 Task: Create new invoice with Date Opened :30-Apr-23, Select Customer: PetSmart, Terms: Payment Term 2. Make invoice entry for item-1 with Date: 30-Apr-23, Description: Ben & Jerry's Phish Food, Action: Material, Income Account: Income:Sales, Quantity: 2, Unit Price: 4.5, Discount $: 1.65. Make entry for item-2 with Date: 30-Apr-23, Description: Pringles Sour Cream & Onion Grab Go Potato Crisps (2.5 oz), Action: Material, Income Account: Income:Sales, Quantity: 2, Unit Price: 9.25, Discount $: 2.65. Make entry for item-3 with Date: 30-Apr-23, Description: Cafe Spice Indian Entree Channa Masala (16 oz), Action: Material, Income Account: Income:Sales, Quantity: 2, Unit Price: 10.25, Discount $: 3.15. Write Notes: 'Looking forward to serving you again.'. Post Invoice with Post Date: 30-Apr-23, Post to Accounts: Assets:Accounts Receivable. Pay / Process Payment with Transaction Date: 15-May-23, Amount: 40.55, Transfer Account: Checking Account. Print Invoice, display notes by going to Option, then go to Display Tab and check 'Invoice Notes'.
Action: Mouse moved to (146, 26)
Screenshot: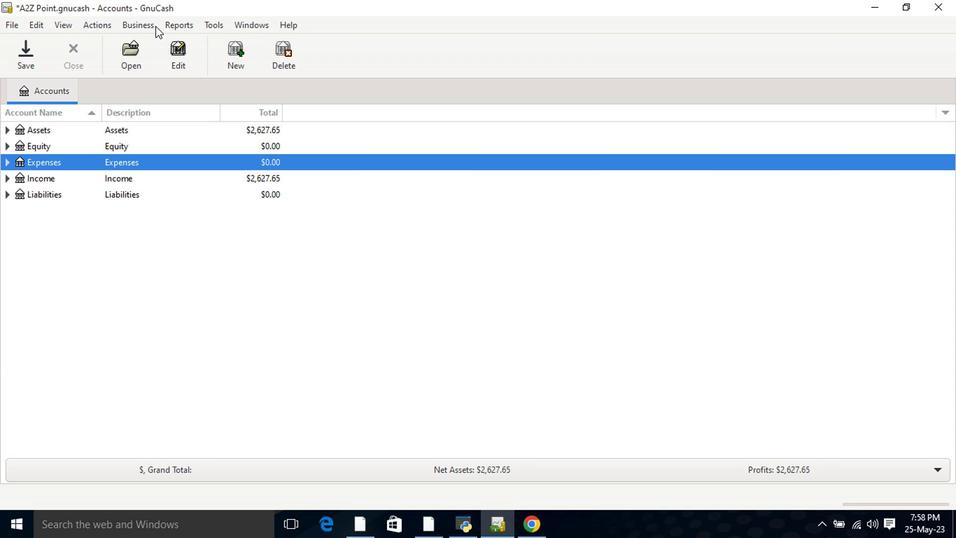 
Action: Mouse pressed left at (146, 26)
Screenshot: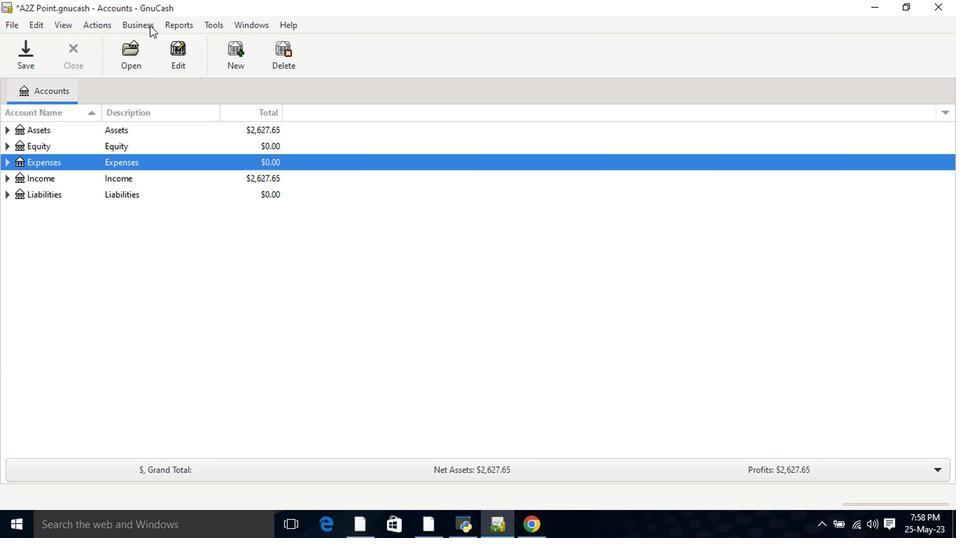 
Action: Mouse moved to (306, 94)
Screenshot: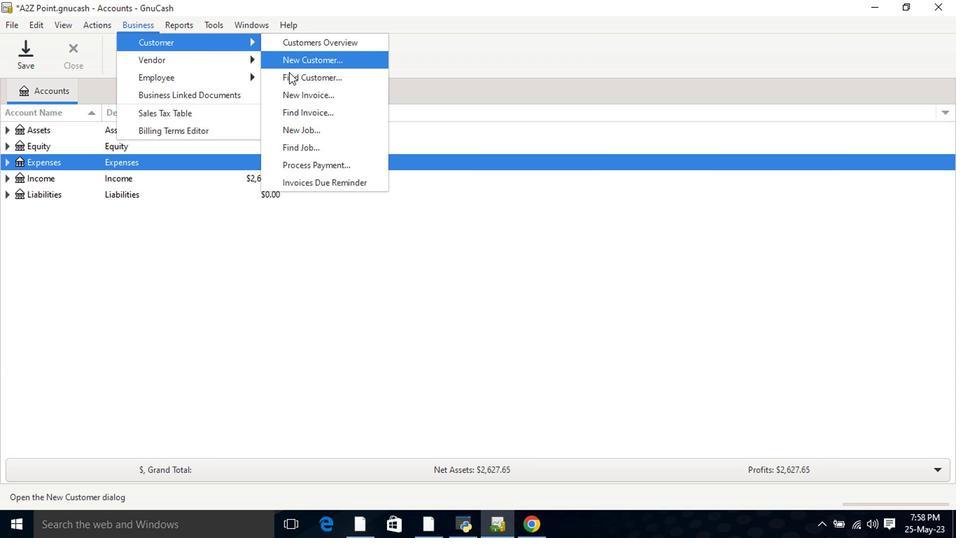 
Action: Mouse pressed left at (306, 94)
Screenshot: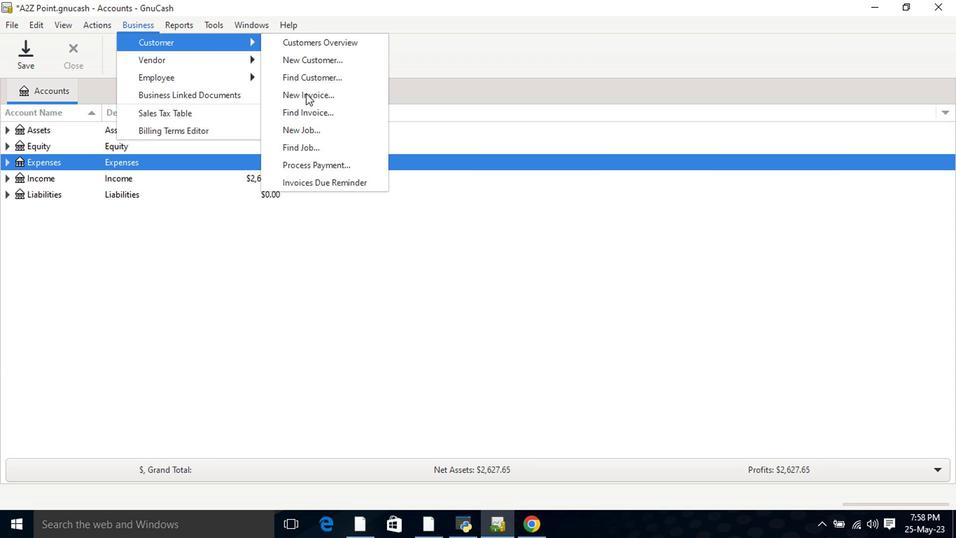 
Action: Mouse moved to (570, 220)
Screenshot: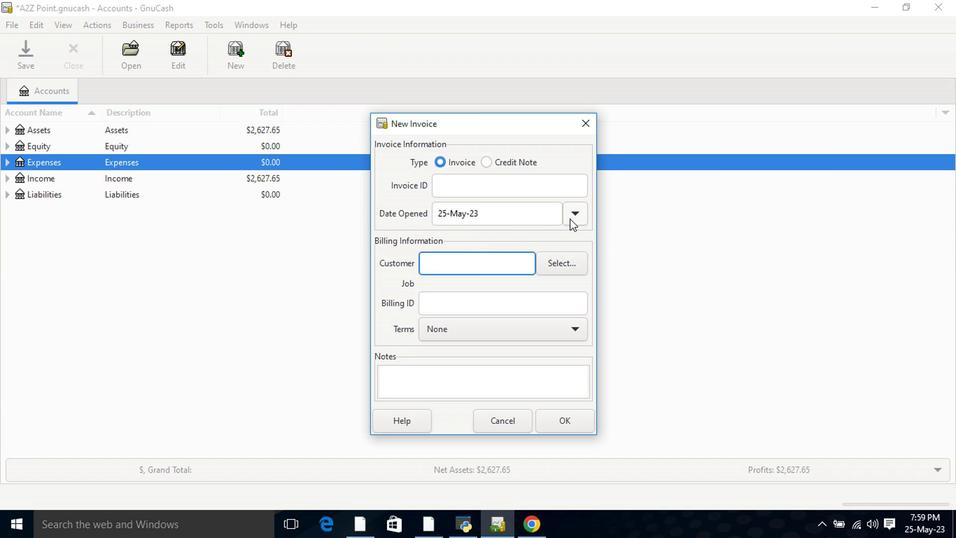 
Action: Mouse pressed left at (570, 220)
Screenshot: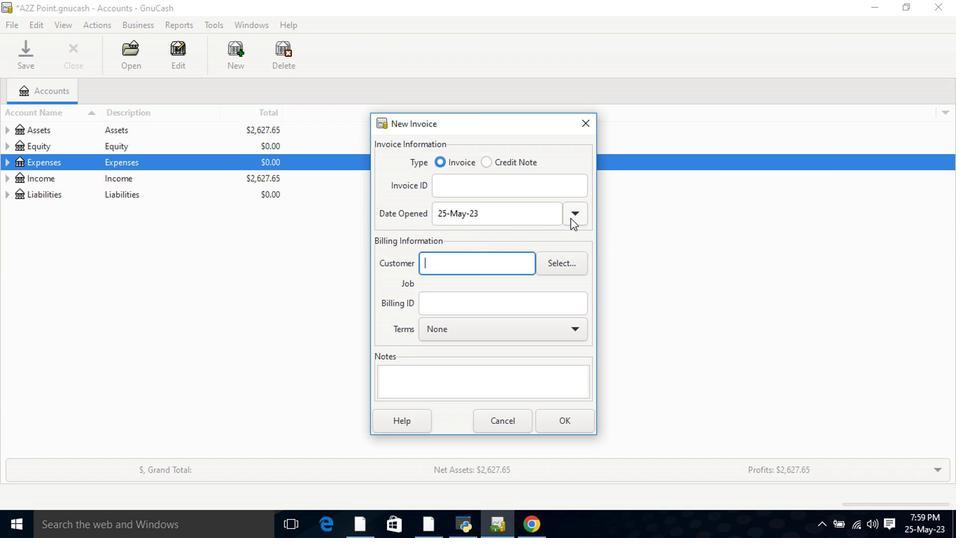 
Action: Mouse moved to (465, 236)
Screenshot: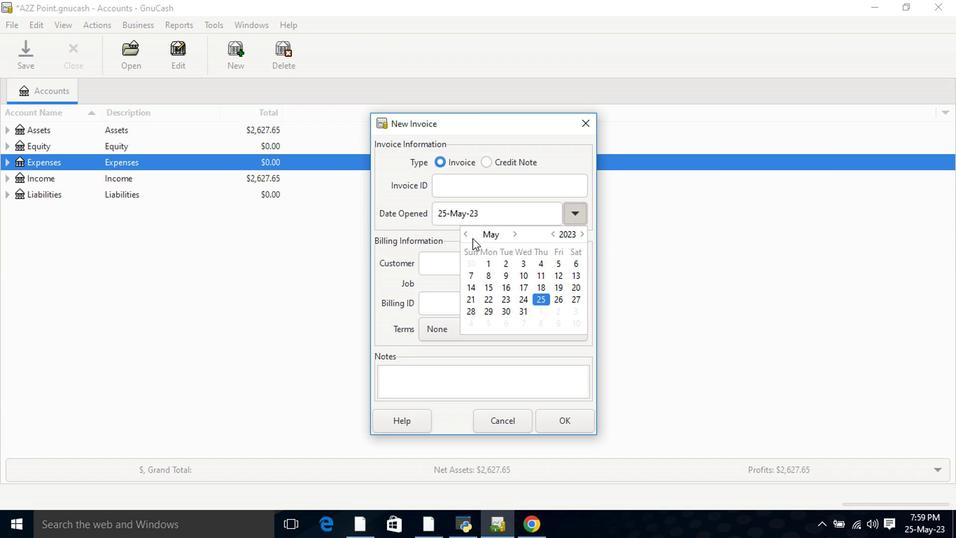 
Action: Mouse pressed left at (465, 236)
Screenshot: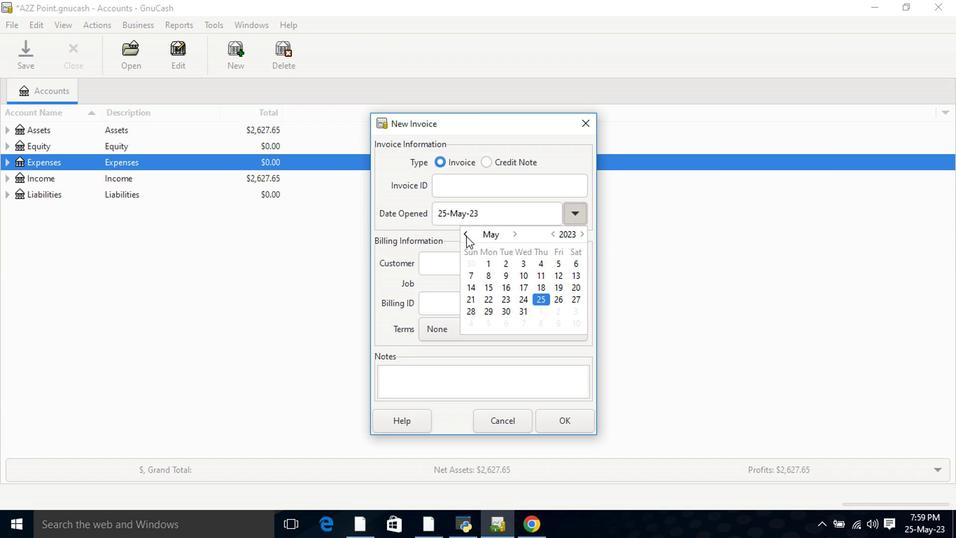 
Action: Mouse moved to (471, 326)
Screenshot: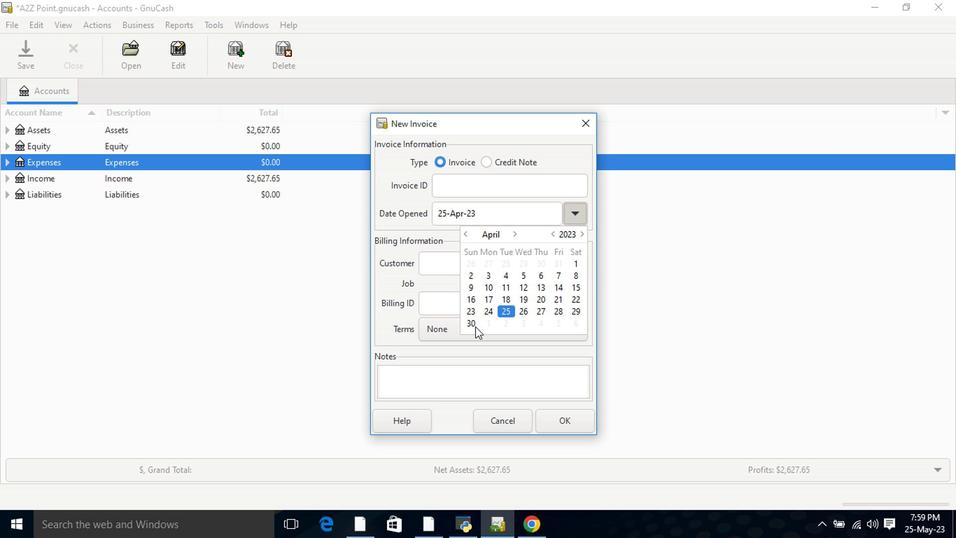 
Action: Mouse pressed left at (471, 326)
Screenshot: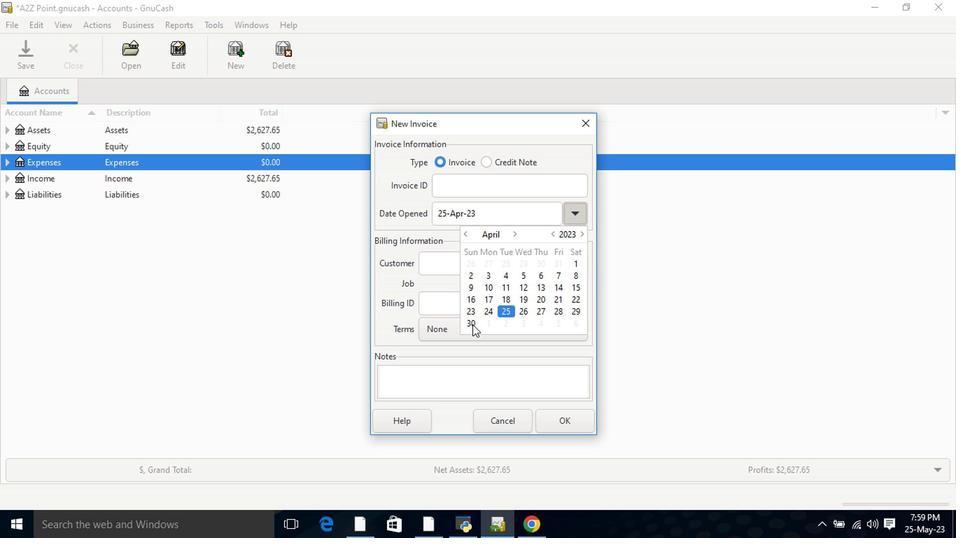 
Action: Mouse pressed left at (471, 326)
Screenshot: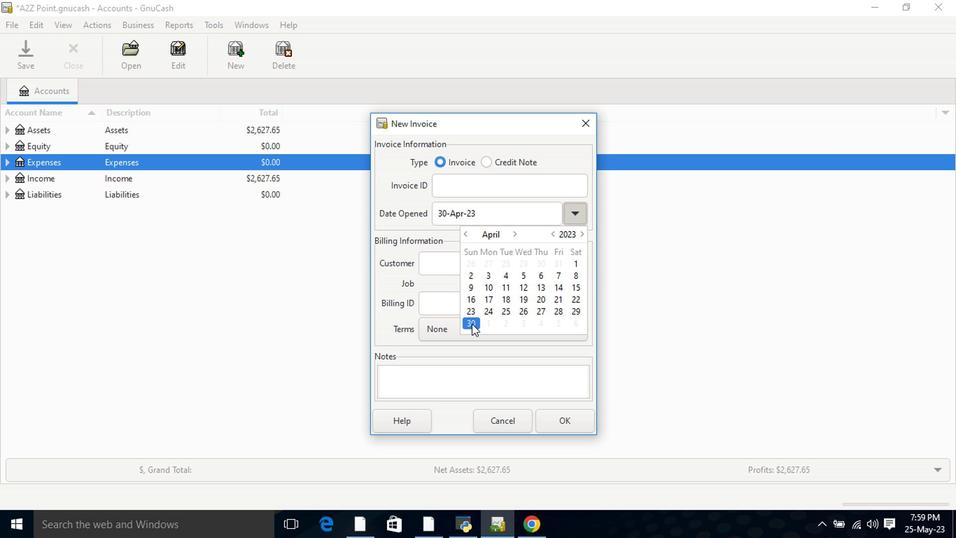 
Action: Mouse moved to (486, 269)
Screenshot: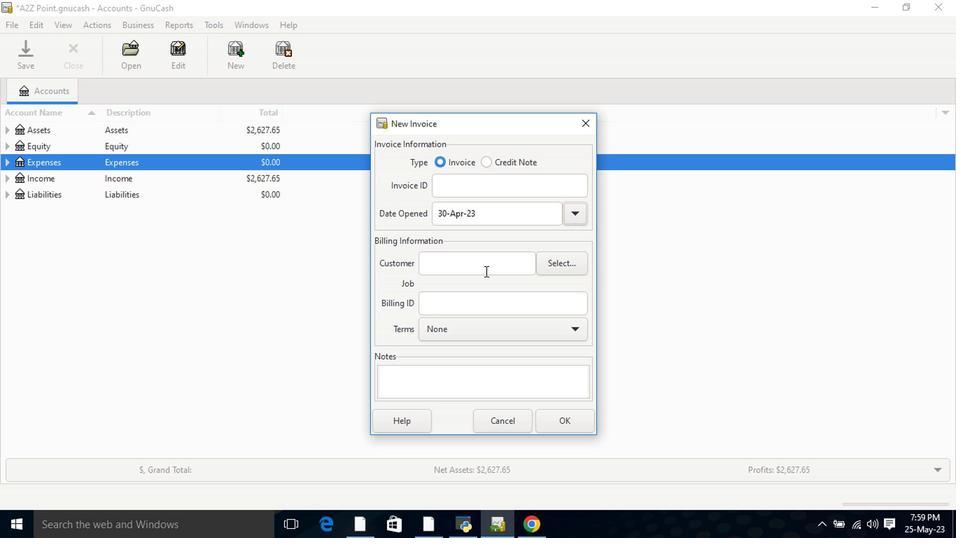 
Action: Mouse pressed left at (486, 269)
Screenshot: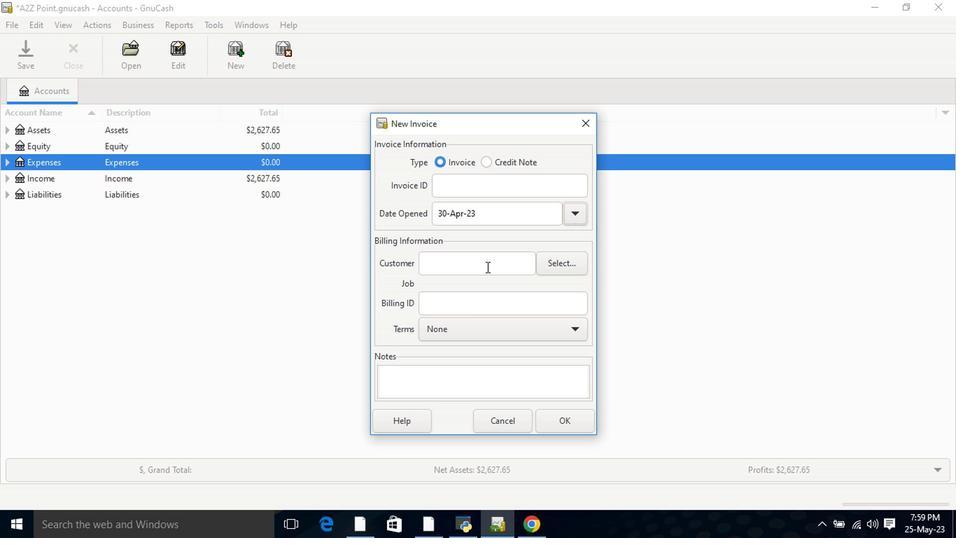 
Action: Key pressed pet
Screenshot: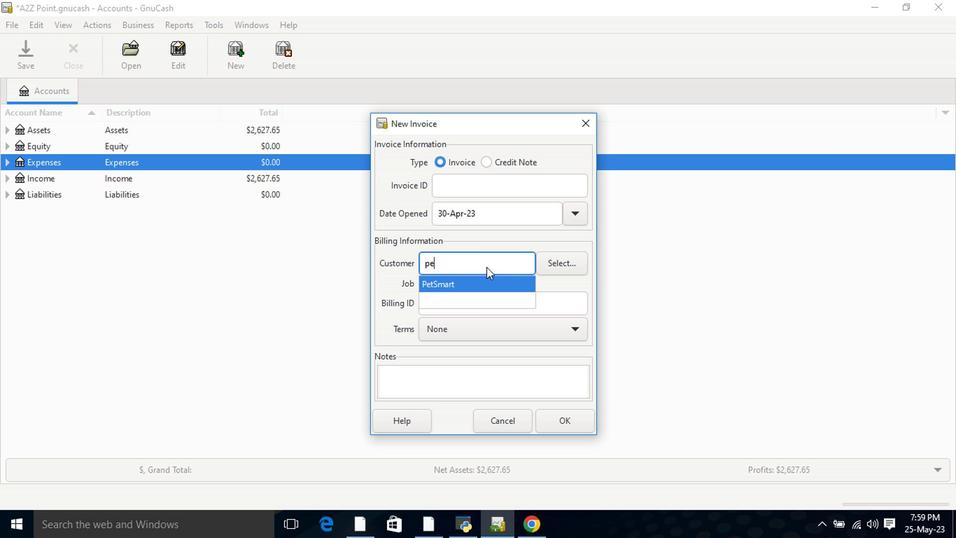 
Action: Mouse moved to (459, 293)
Screenshot: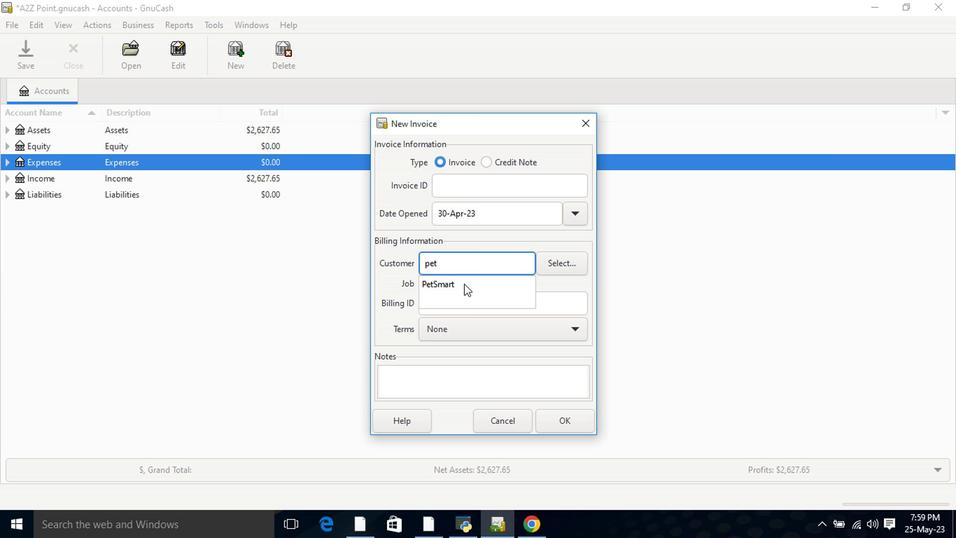 
Action: Mouse pressed left at (459, 293)
Screenshot: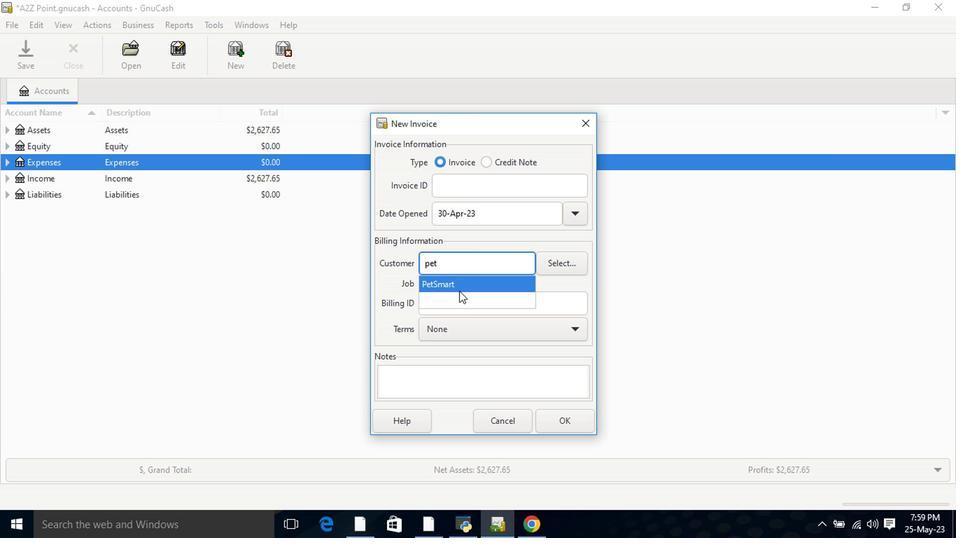 
Action: Mouse moved to (465, 342)
Screenshot: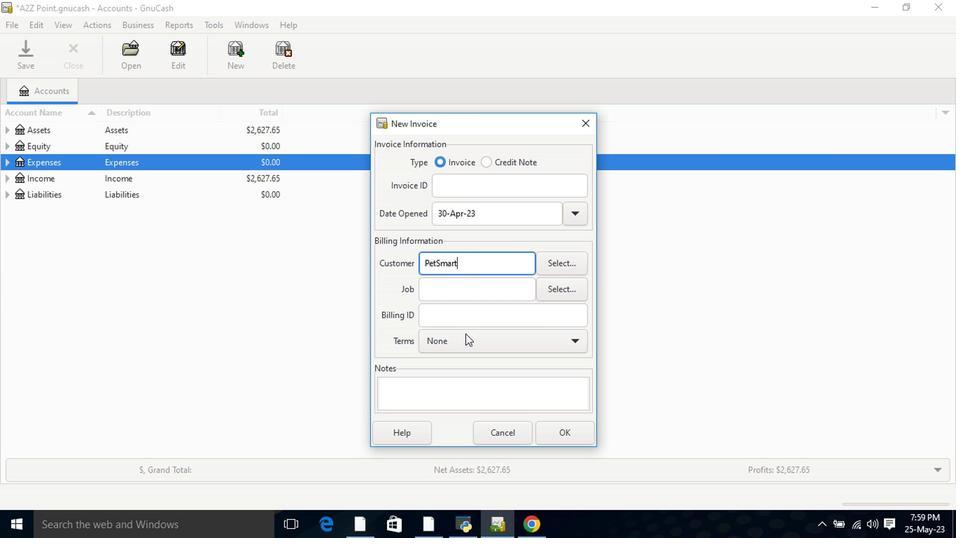 
Action: Mouse pressed left at (465, 342)
Screenshot: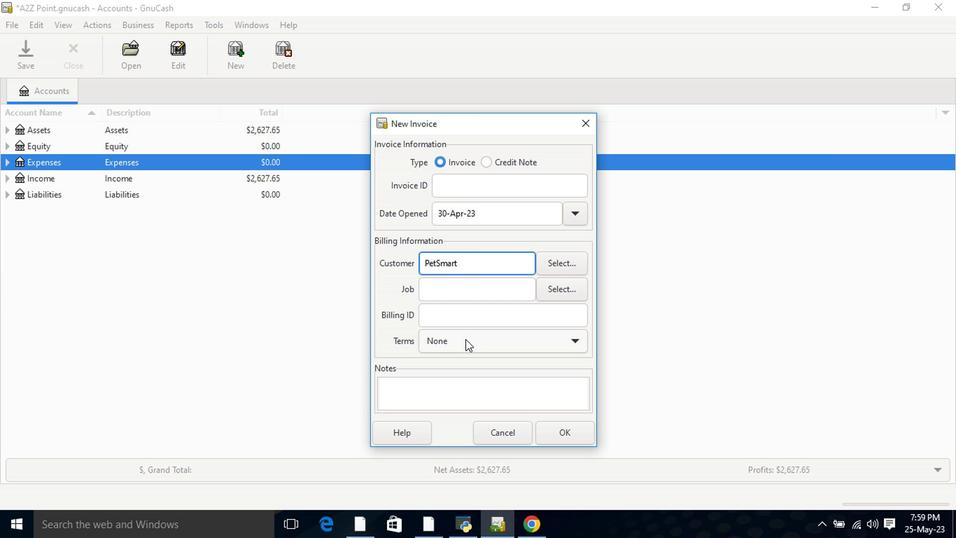 
Action: Mouse moved to (470, 378)
Screenshot: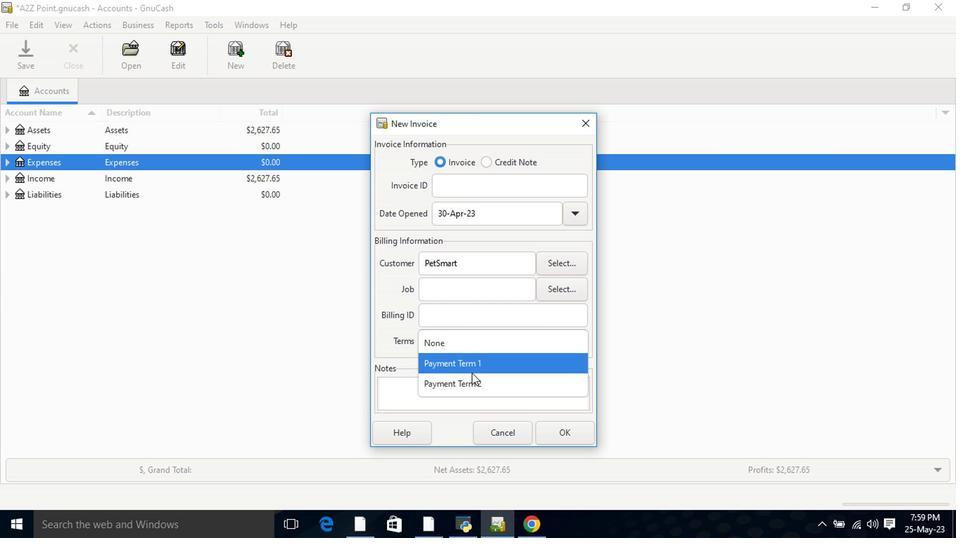 
Action: Mouse pressed left at (470, 378)
Screenshot: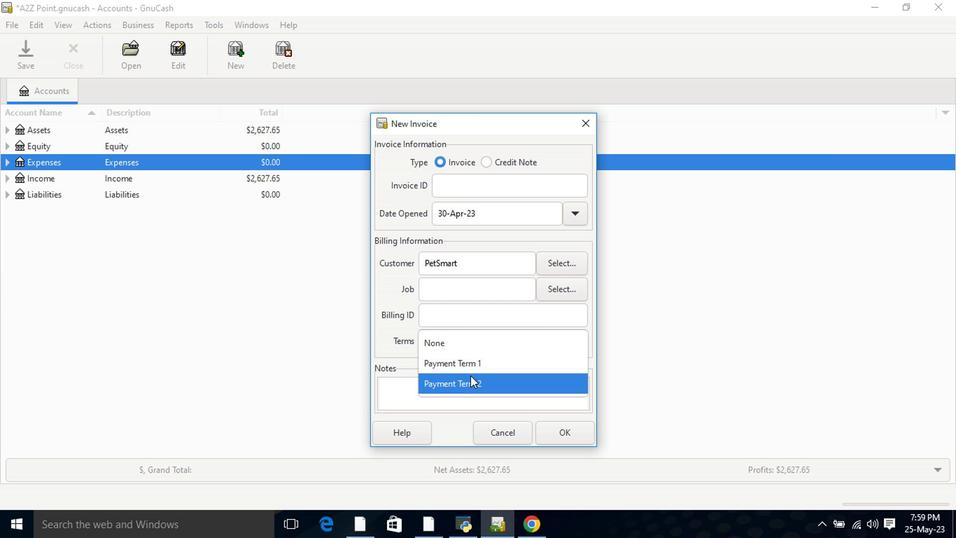
Action: Mouse moved to (555, 431)
Screenshot: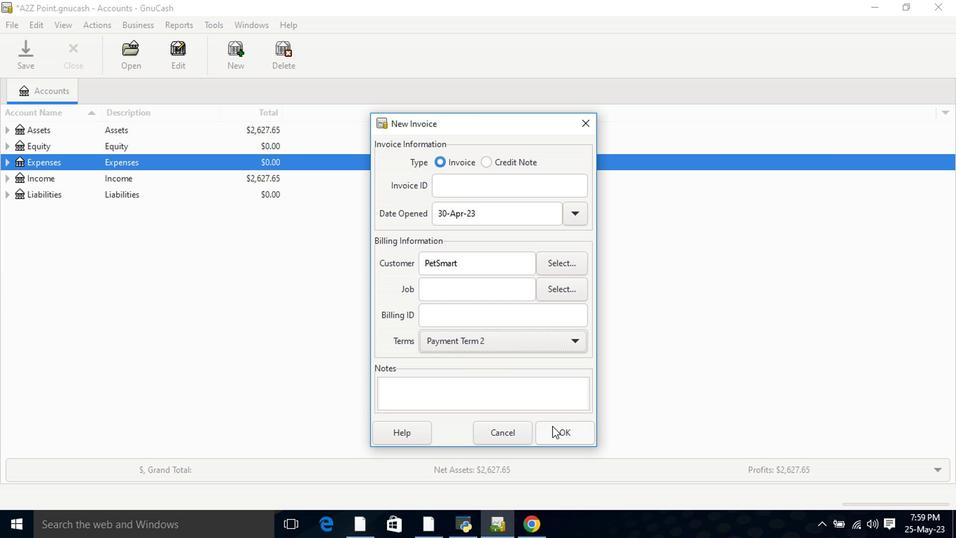 
Action: Mouse pressed left at (555, 431)
Screenshot: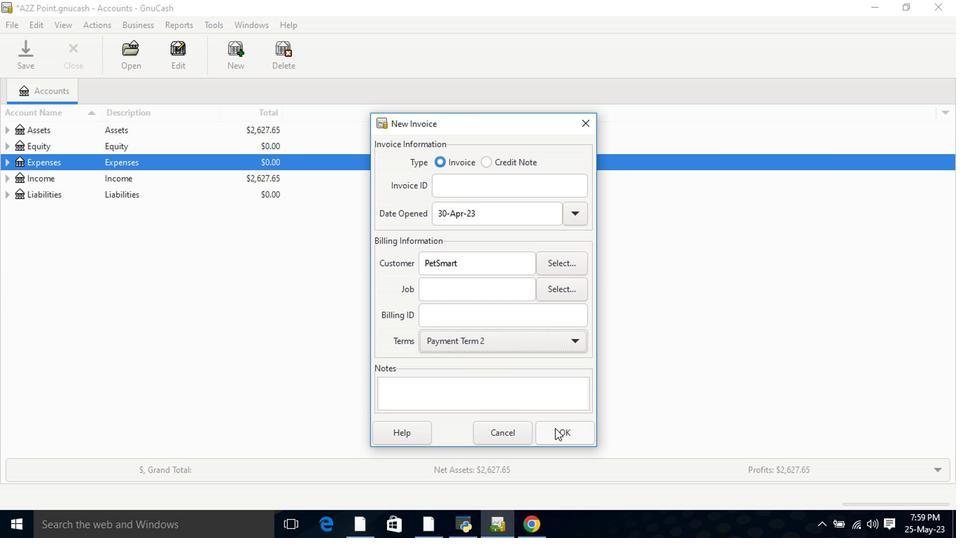 
Action: Mouse moved to (61, 271)
Screenshot: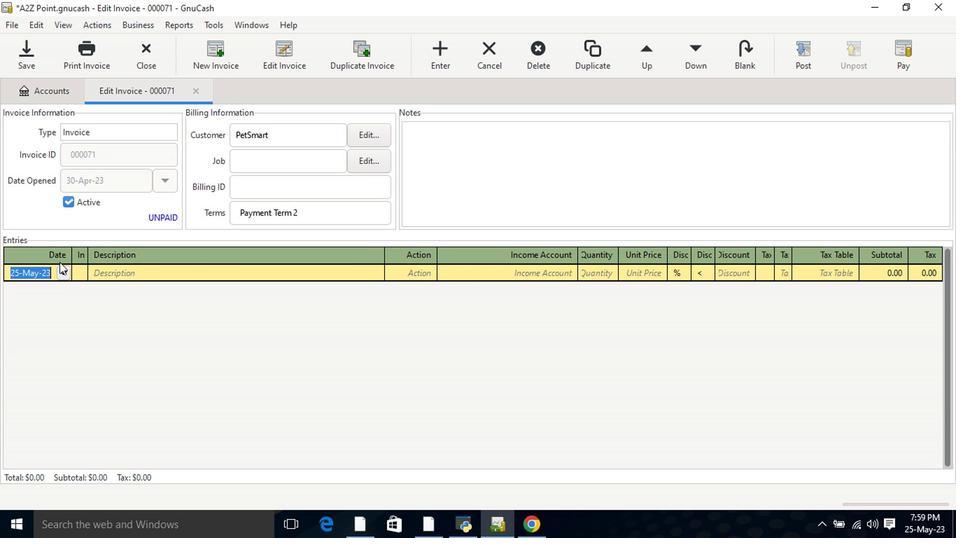 
Action: Mouse pressed left at (61, 271)
Screenshot: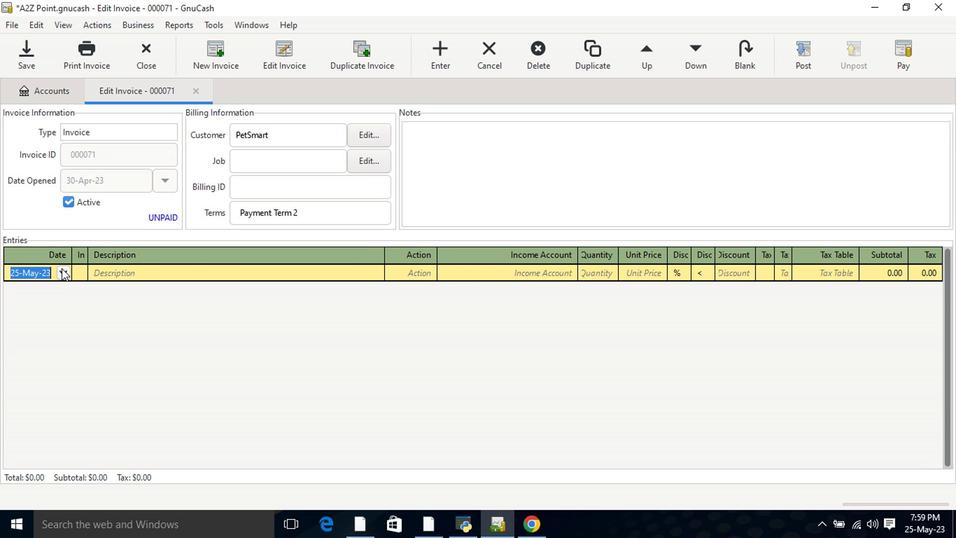 
Action: Mouse moved to (12, 294)
Screenshot: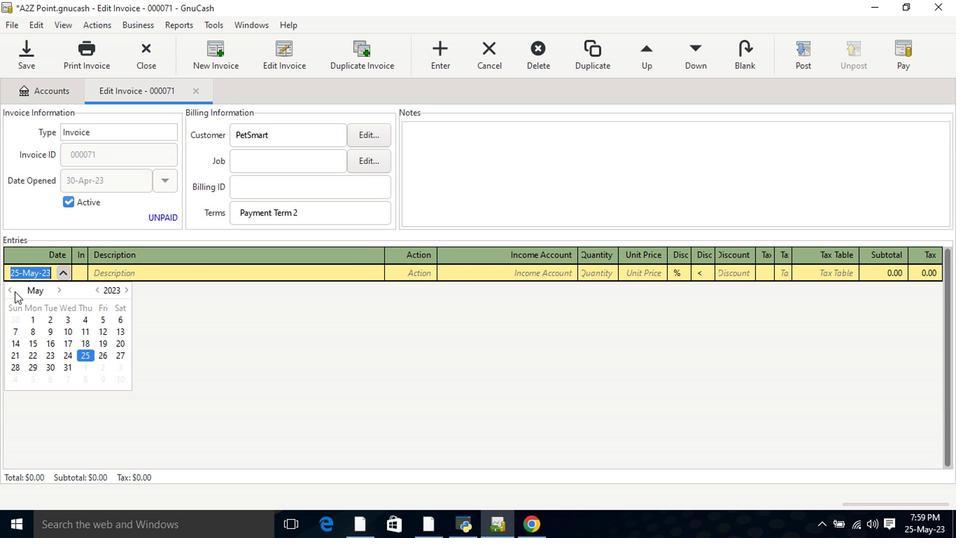 
Action: Mouse pressed left at (12, 294)
Screenshot: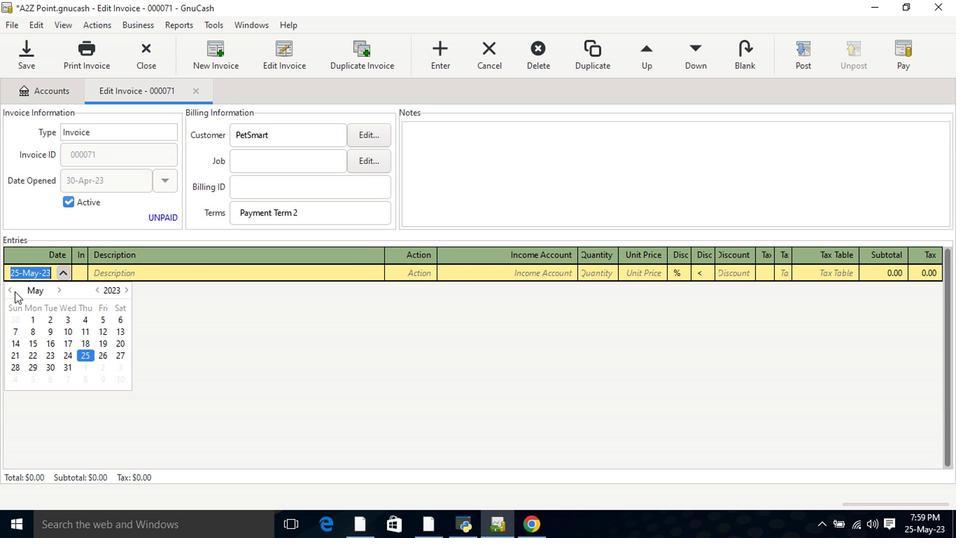 
Action: Mouse moved to (8, 383)
Screenshot: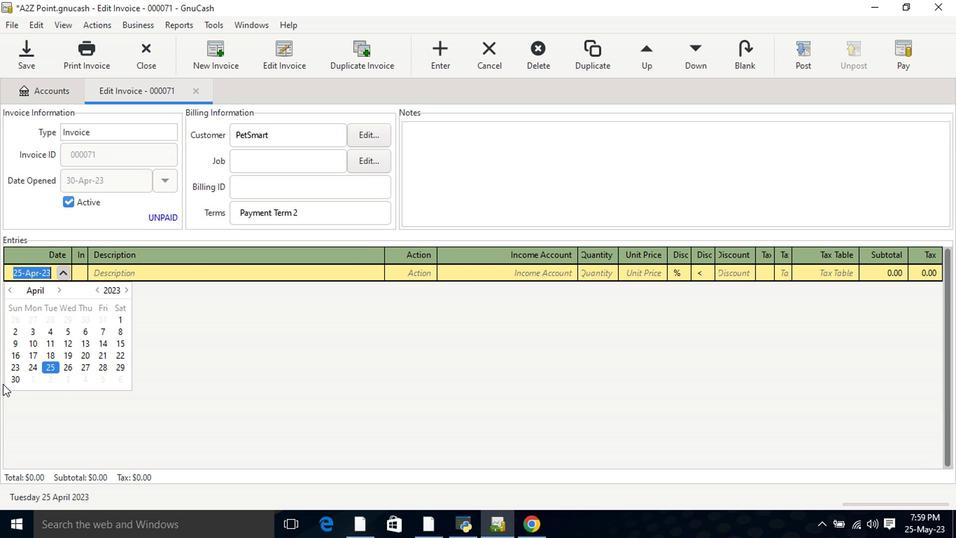 
Action: Mouse pressed left at (8, 383)
Screenshot: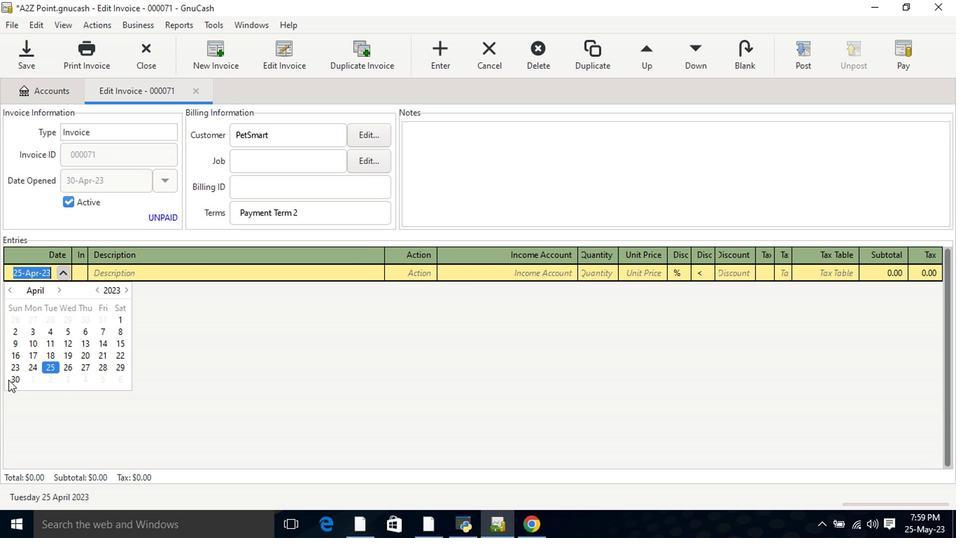 
Action: Mouse moved to (9, 383)
Screenshot: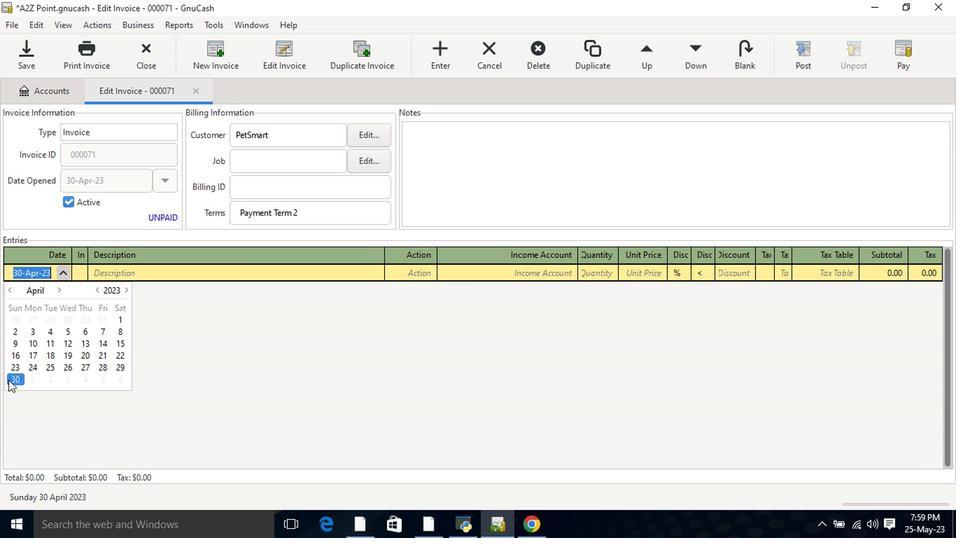 
Action: Mouse pressed left at (9, 383)
Screenshot: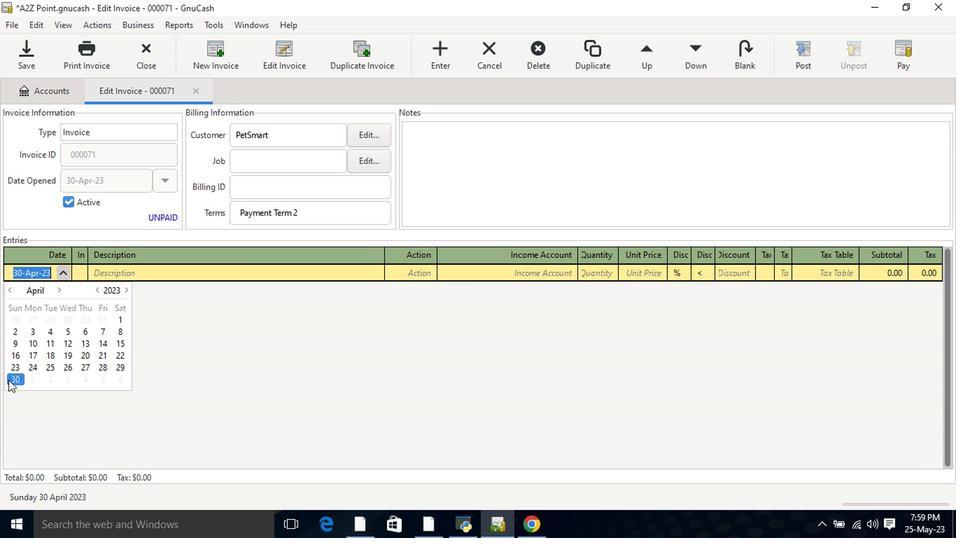 
Action: Mouse moved to (140, 266)
Screenshot: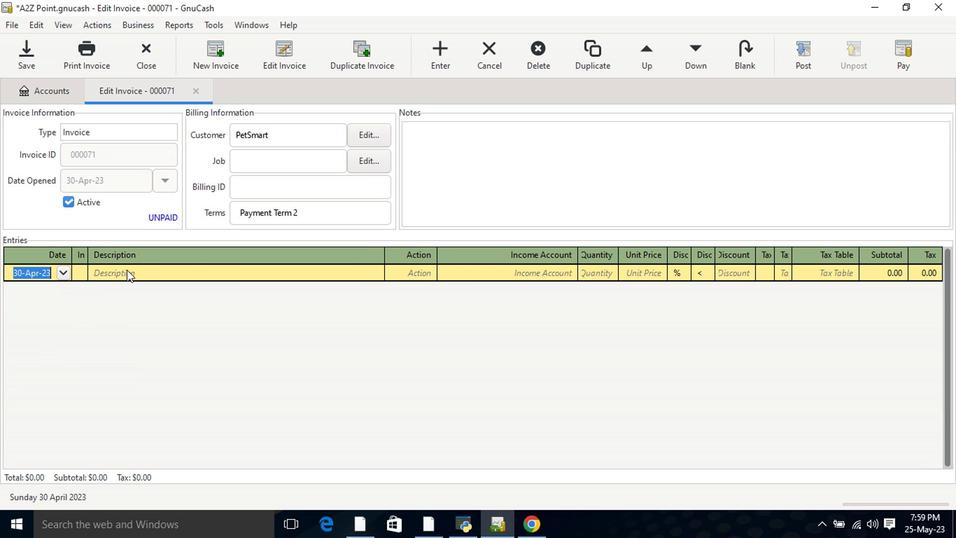 
Action: Mouse pressed left at (127, 271)
Screenshot: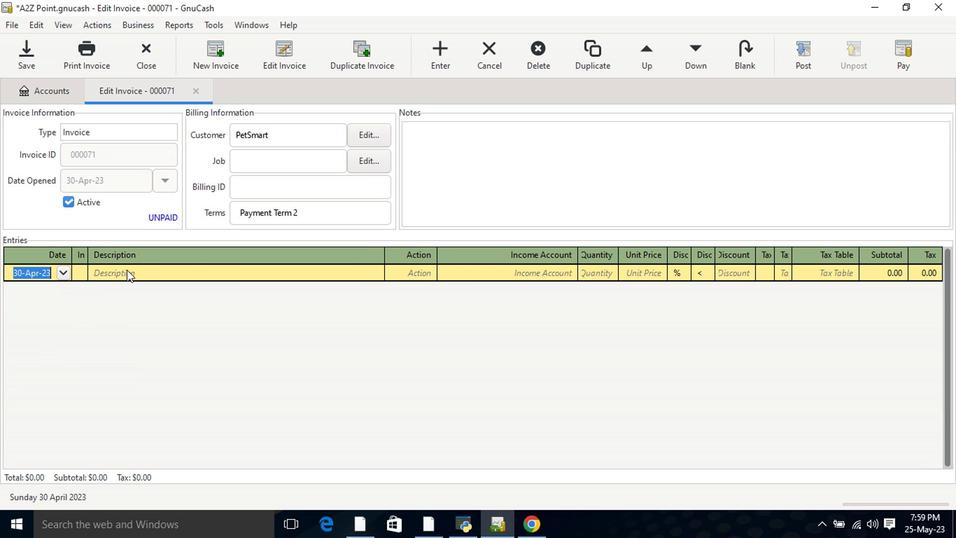 
Action: Mouse moved to (143, 267)
Screenshot: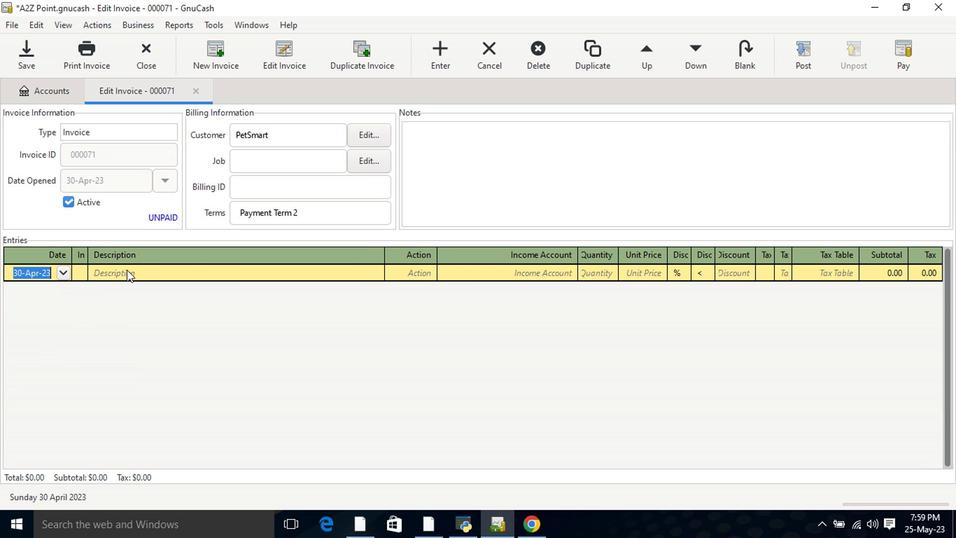 
Action: Mouse pressed left at (140, 266)
Screenshot: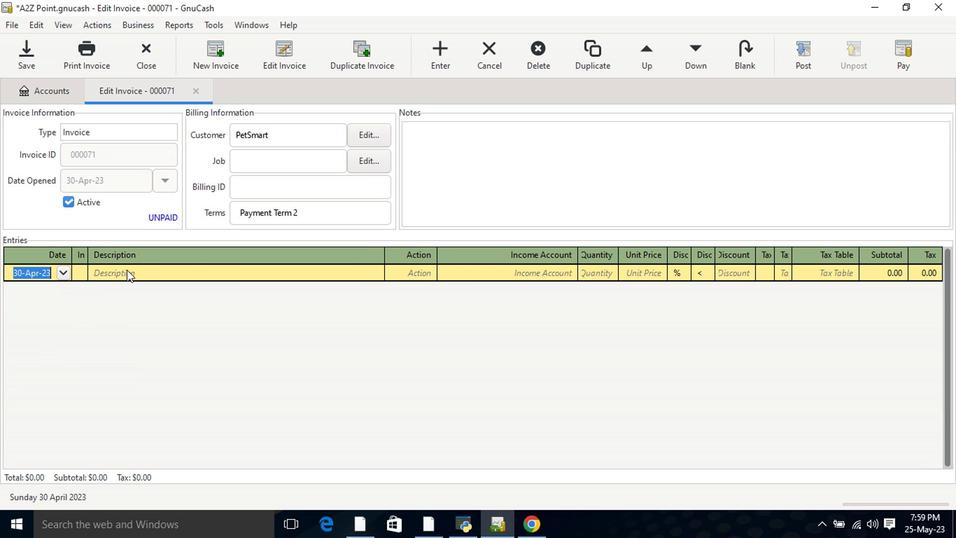 
Action: Mouse moved to (147, 274)
Screenshot: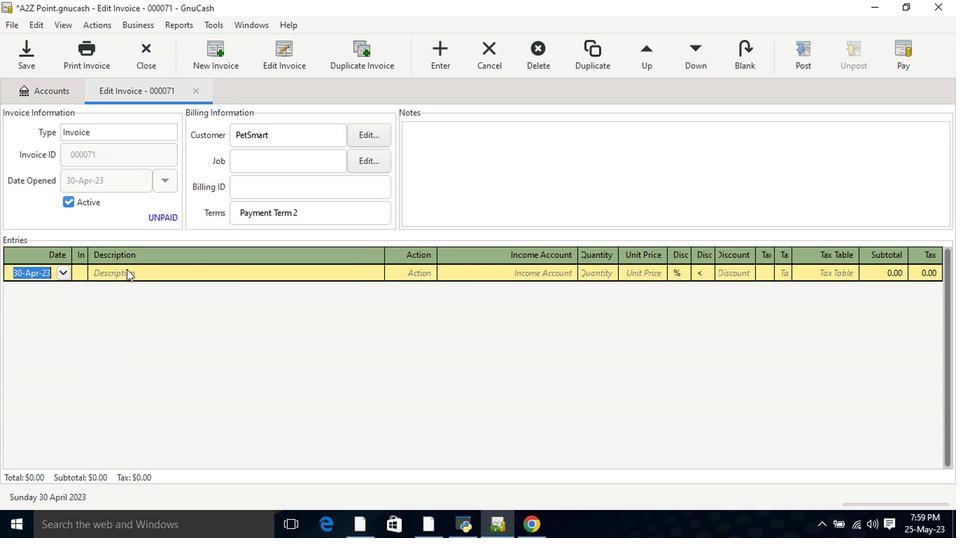 
Action: Key pressed <Key.shift>Ben<Key.space><Key.shift>&<Key.space><Key.shift>Jerry's<Key.space><Key.shift><Key.shift>Phish<Key.space><Key.shift>Food<Key.tab>mater<Key.tab>incom<Key.down><Key.down><Key.down><Key.tab>2<Key.tab>.5<Key.tab>
Screenshot: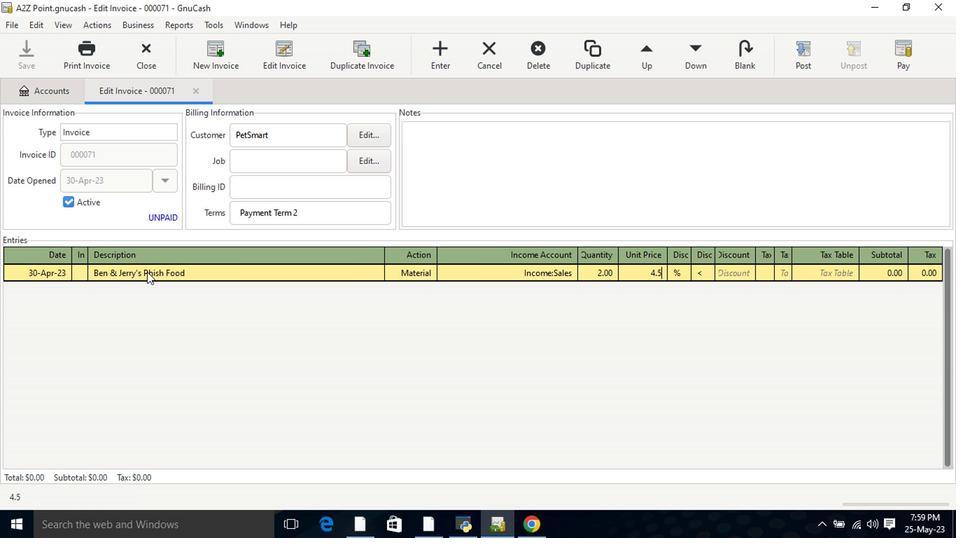 
Action: Mouse moved to (675, 277)
Screenshot: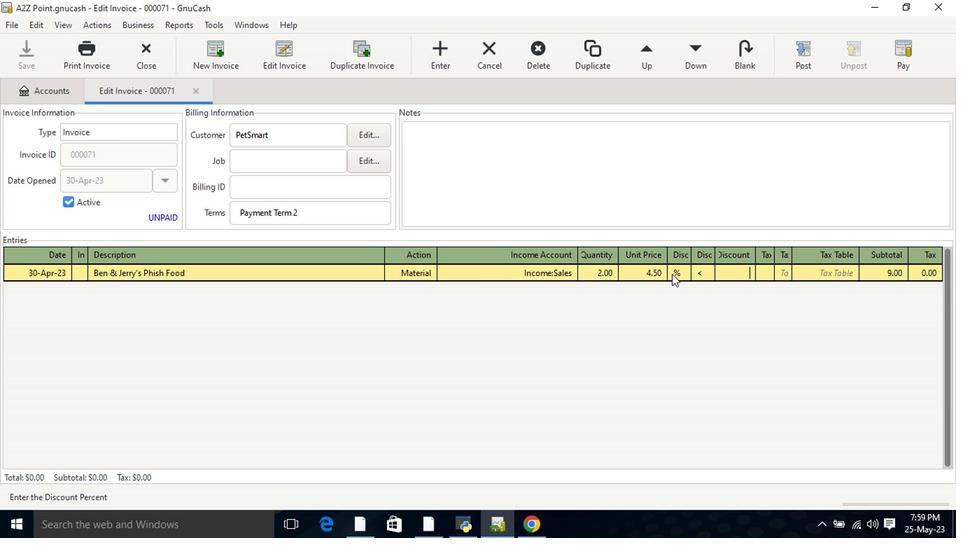 
Action: Mouse pressed left at (675, 277)
Screenshot: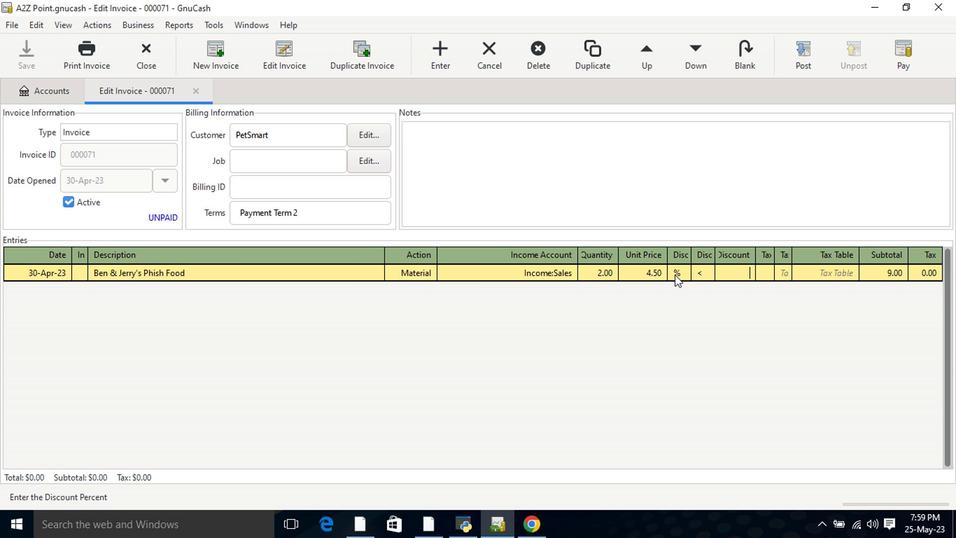 
Action: Mouse moved to (695, 278)
Screenshot: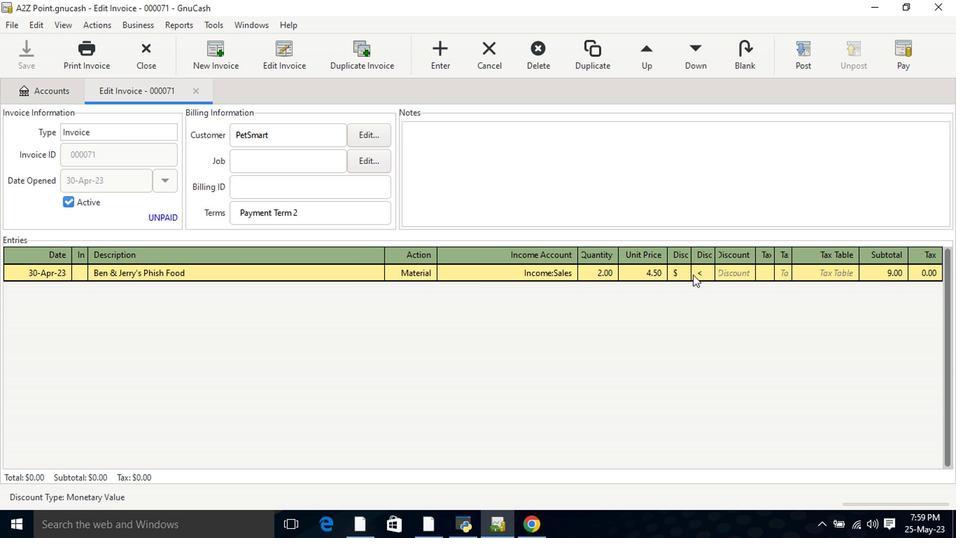 
Action: Mouse pressed left at (695, 278)
Screenshot: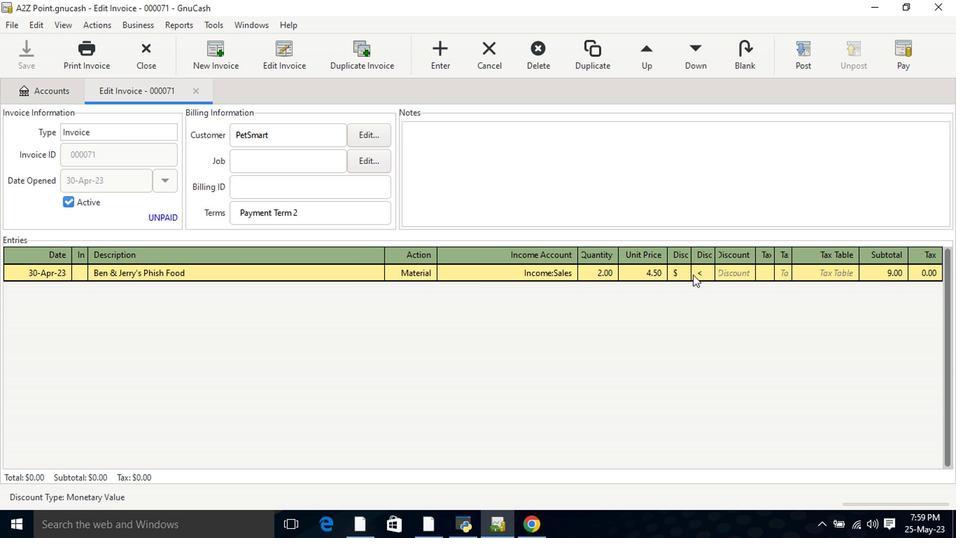 
Action: Mouse moved to (721, 278)
Screenshot: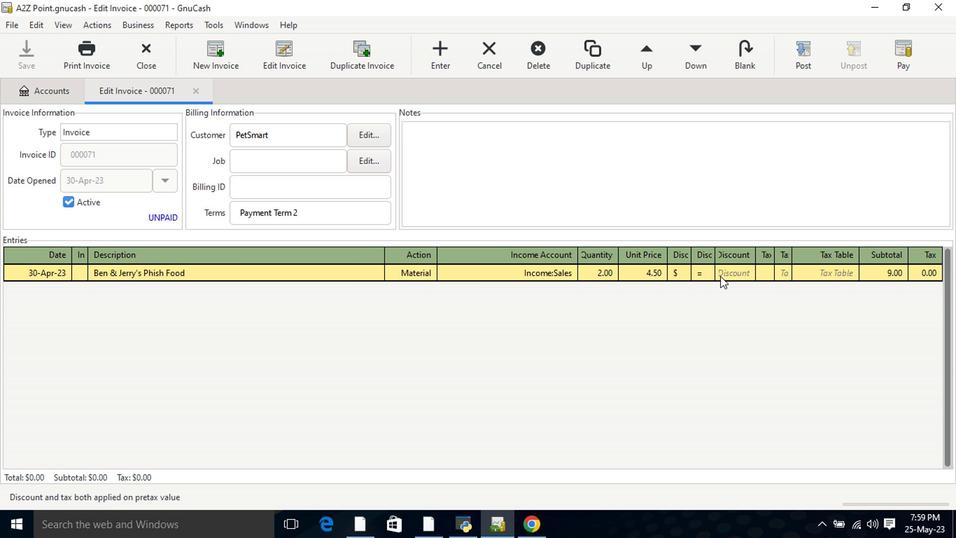 
Action: Mouse pressed left at (721, 278)
Screenshot: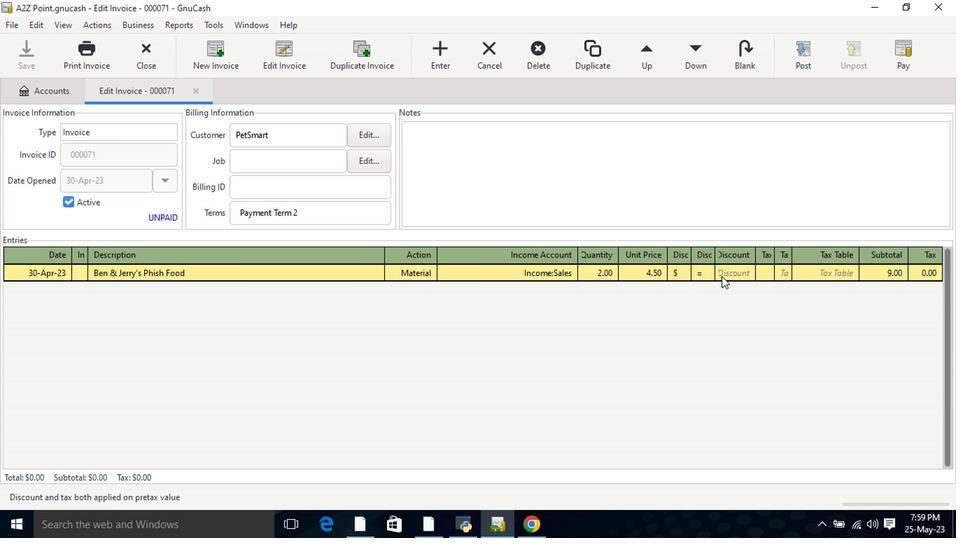 
Action: Key pressed 1
Screenshot: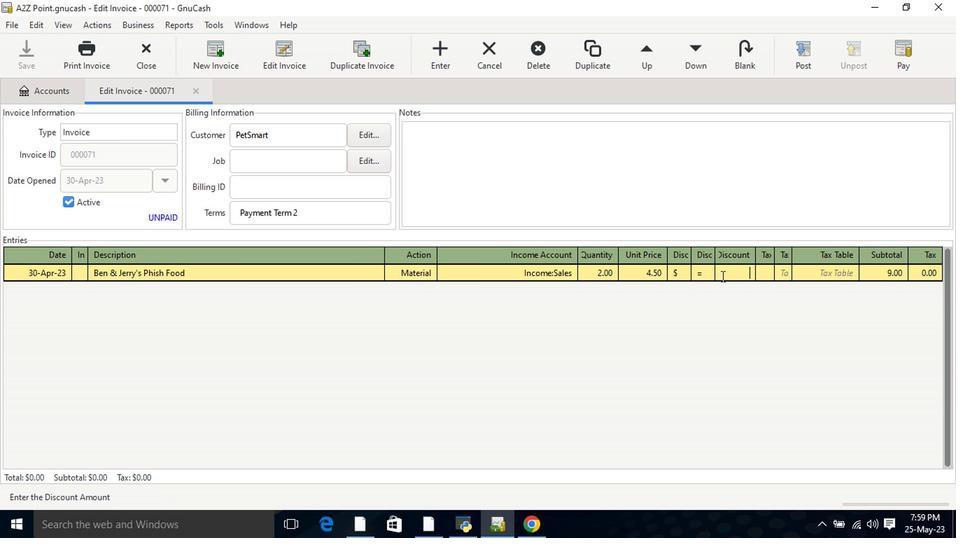 
Action: Mouse moved to (721, 278)
Screenshot: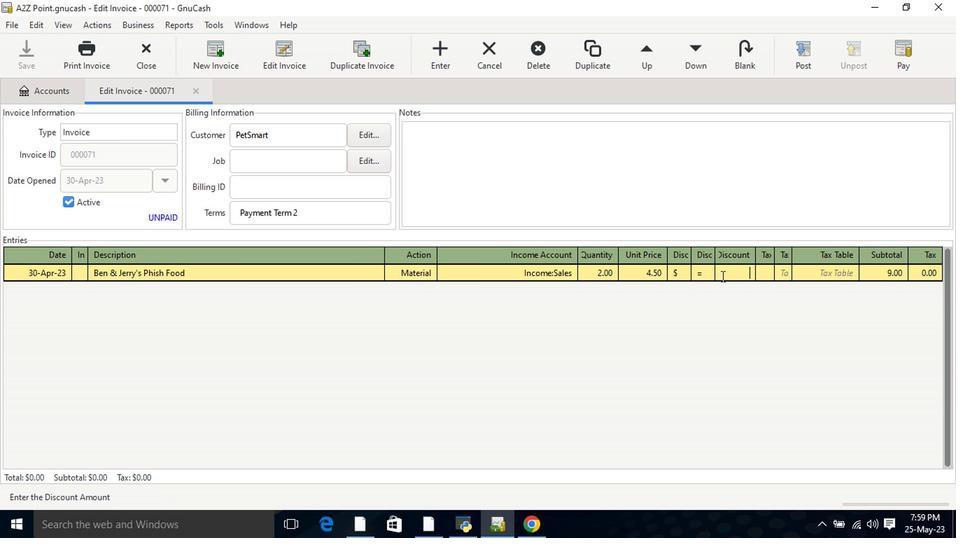 
Action: Key pressed .65<Key.tab><Key.tab><Key.shift>Pringles<Key.space><Key.shift>Sour<Key.space><Key.shift>Cream<Key.space><Key.shift>&<Key.space><Key.shift>Onion<Key.space><Key.shift>Grab<Key.space><Key.shift>Go<Key.space><Key.shift>Potato<Key.space><Key.shift>Crisps<Key.space><Key.shift_r>(2.5<Key.space>oz<Key.shift_r>)<Key.tab>2<Key.backspace>mate<Key.tab>incom<Key.down><Key.down><Key.tab>2<Key.tab>9.25<Key.tab>
Screenshot: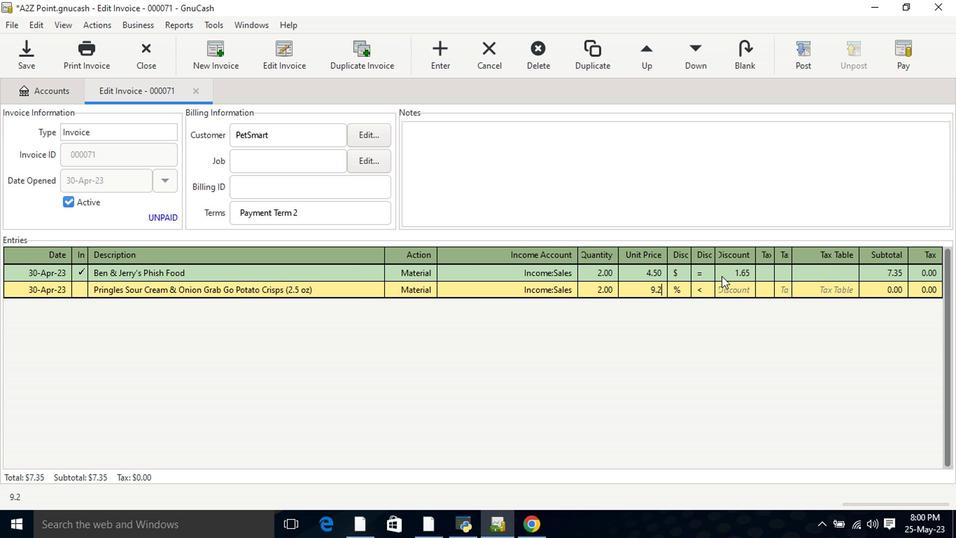 
Action: Mouse moved to (679, 295)
Screenshot: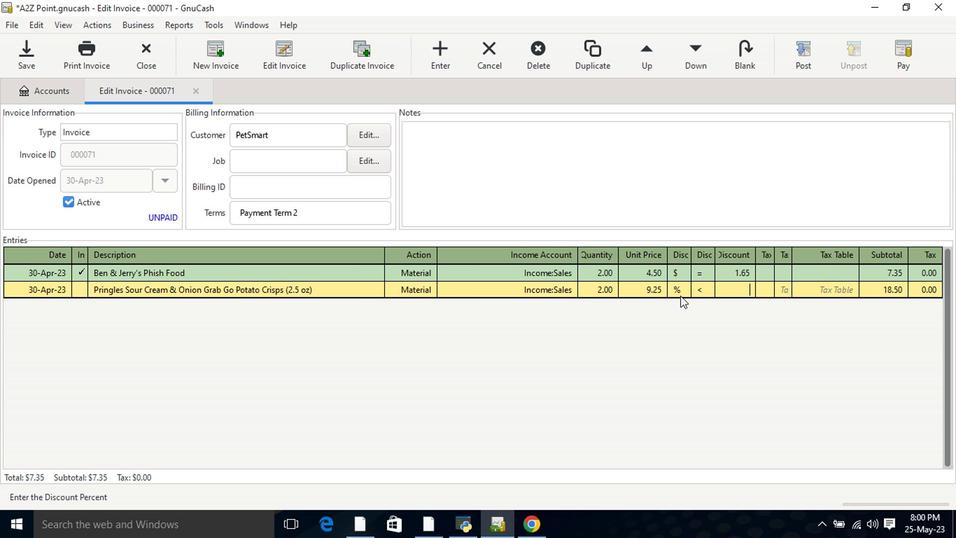 
Action: Mouse pressed left at (679, 295)
Screenshot: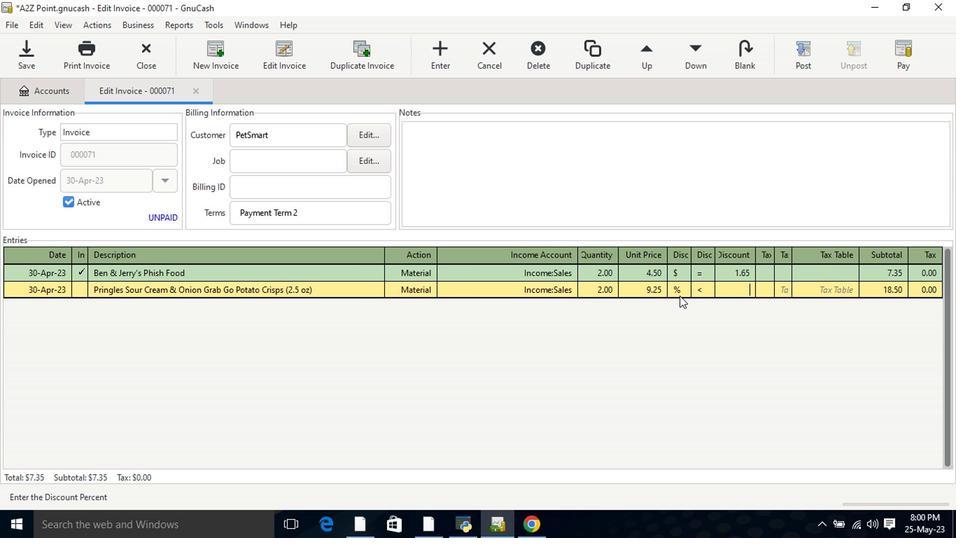 
Action: Mouse moved to (694, 295)
Screenshot: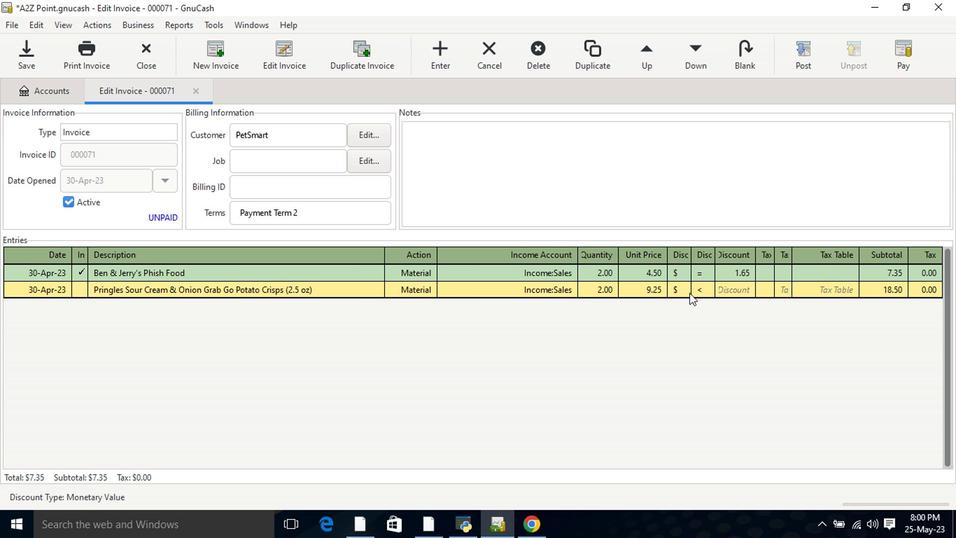
Action: Mouse pressed left at (694, 295)
Screenshot: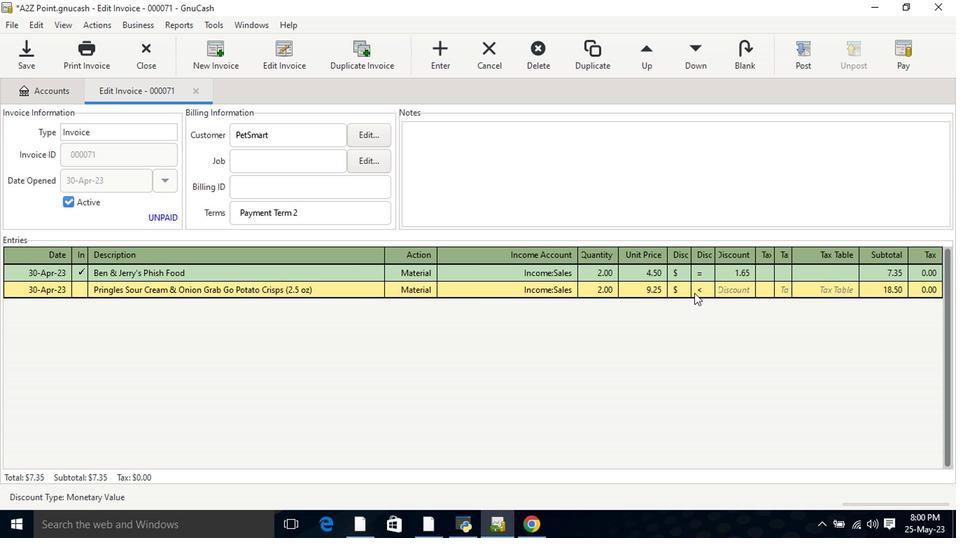 
Action: Mouse moved to (724, 293)
Screenshot: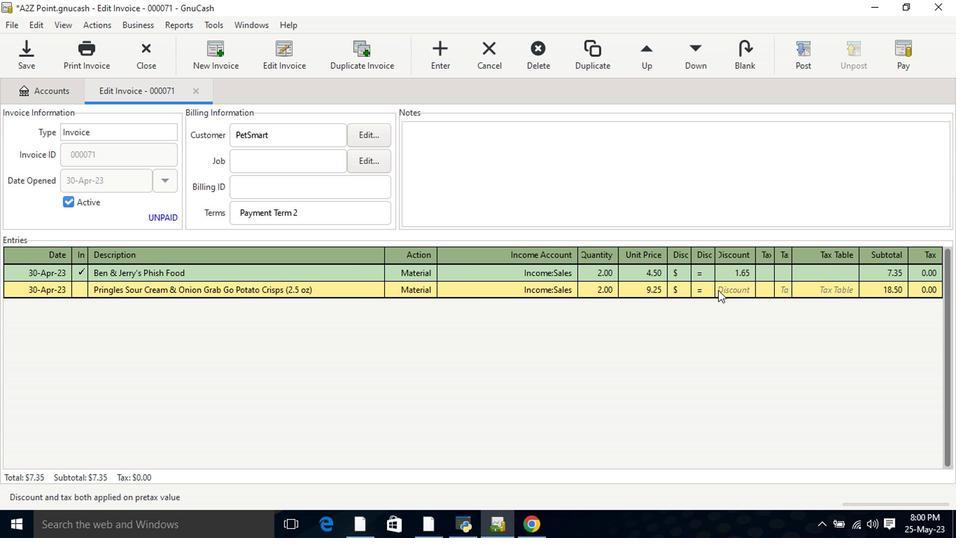 
Action: Mouse pressed left at (724, 293)
Screenshot: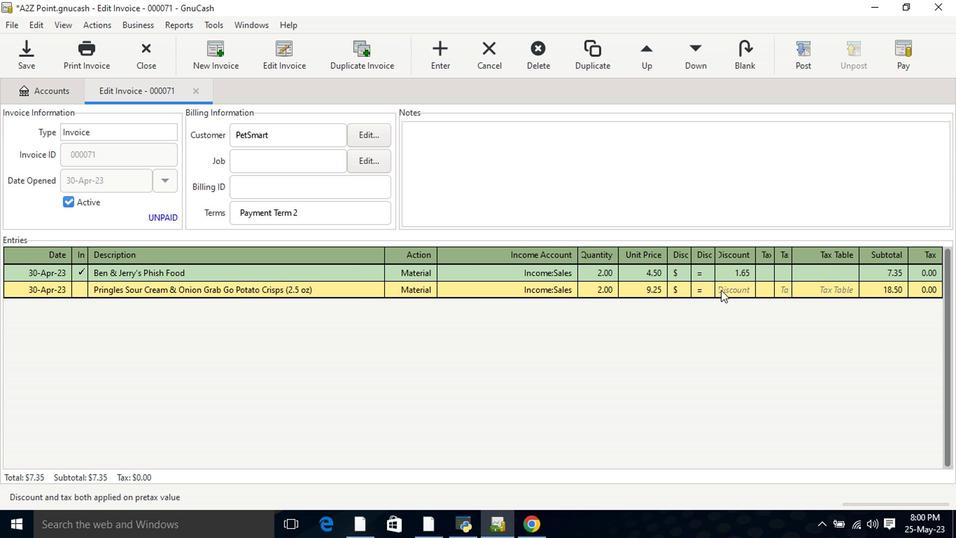 
Action: Mouse moved to (724, 293)
Screenshot: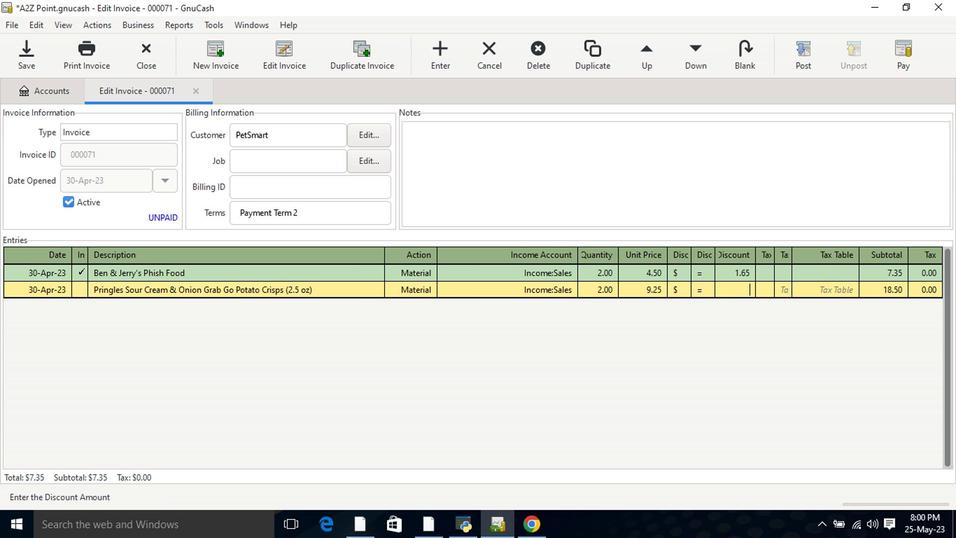 
Action: Key pressed 2
Screenshot: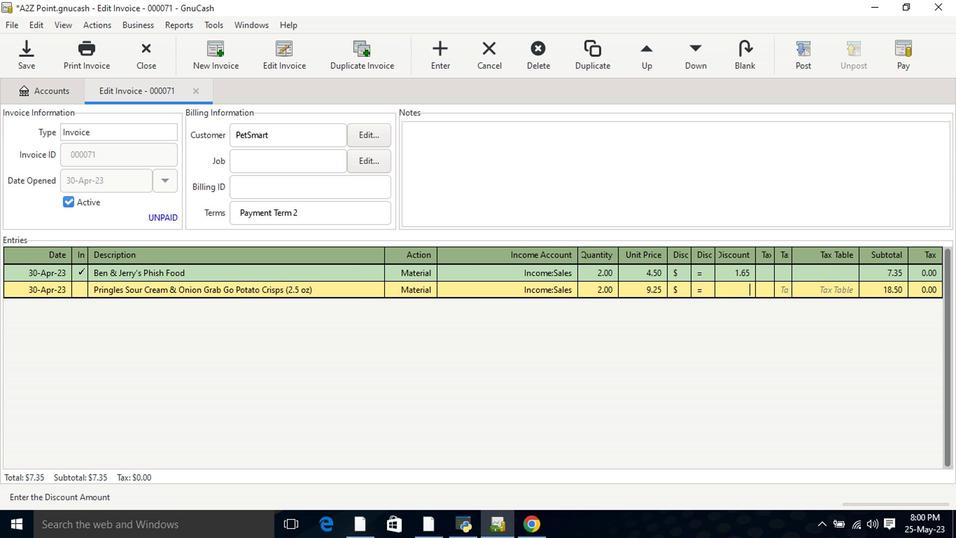 
Action: Mouse moved to (724, 292)
Screenshot: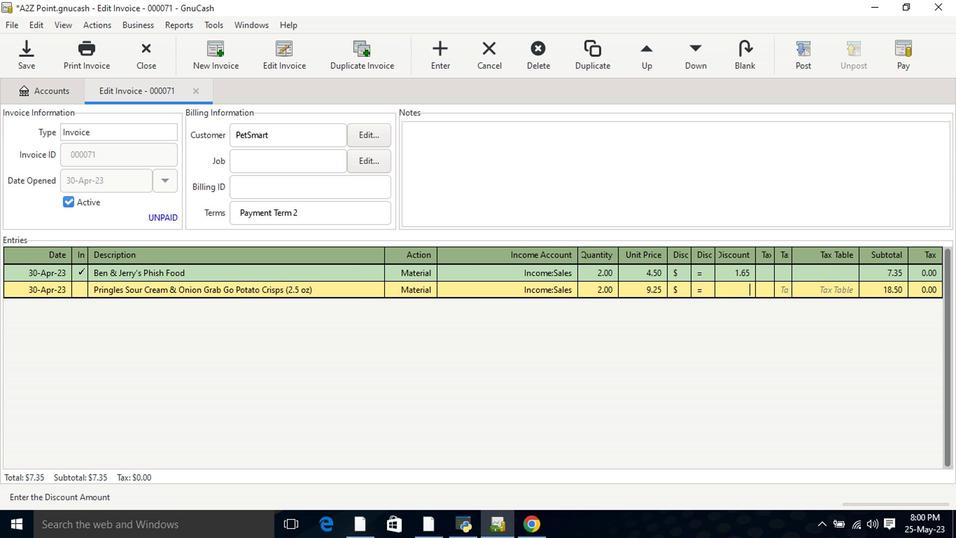 
Action: Key pressed .65<Key.tab><Key.tab><Key.shift>Cafe<Key.space><Key.shift>Spice<Key.space><Key.shift>Indian<Key.space><Key.shift>Entree<Key.space><Key.shift>Channa<Key.space><Key.shift>Masala<Key.space><Key.shift_r>(16<Key.space>oz<Key.shift_r>)<Key.tab>mate<Key.tab>incom<Key.down><Key.down><Key.down><Key.tab>2<Key.tab>10.25
Screenshot: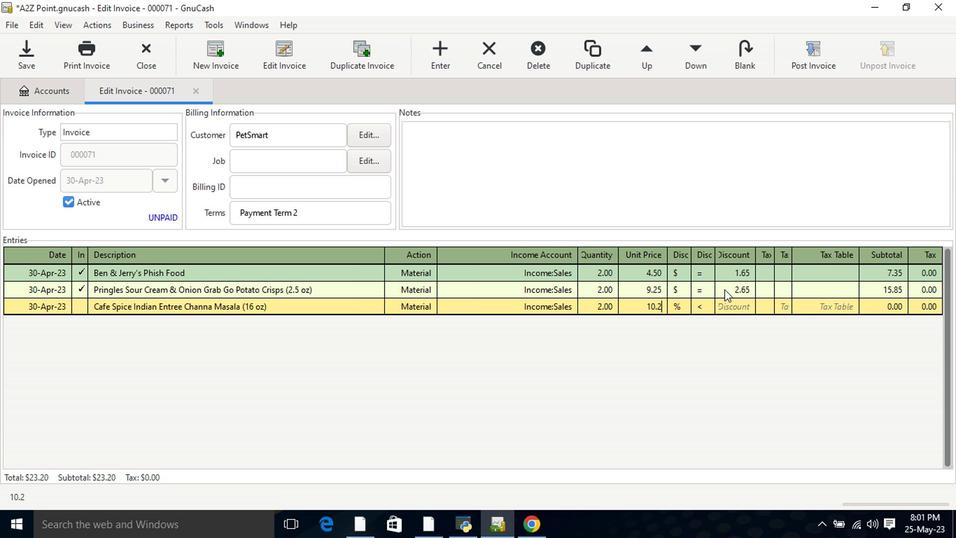 
Action: Mouse moved to (718, 291)
Screenshot: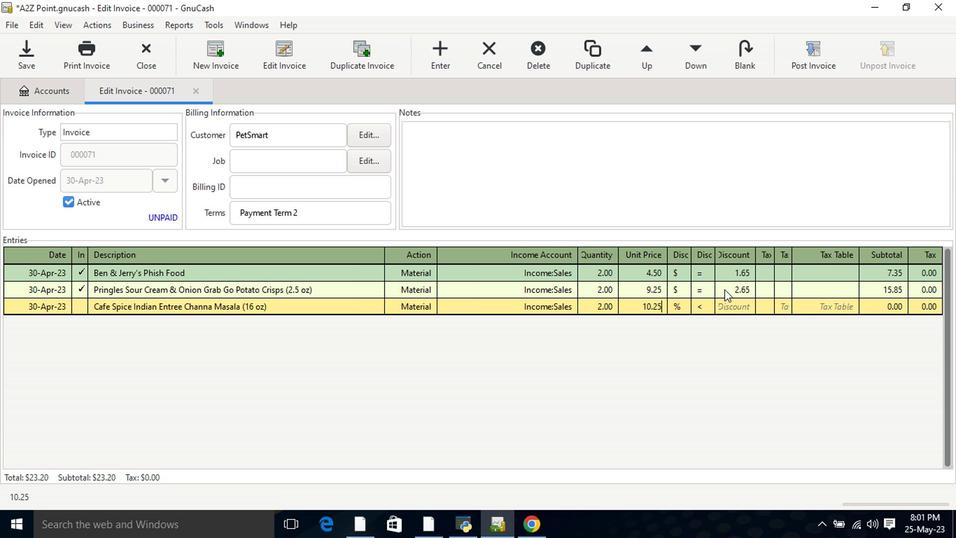 
Action: Key pressed <Key.tab>
Screenshot: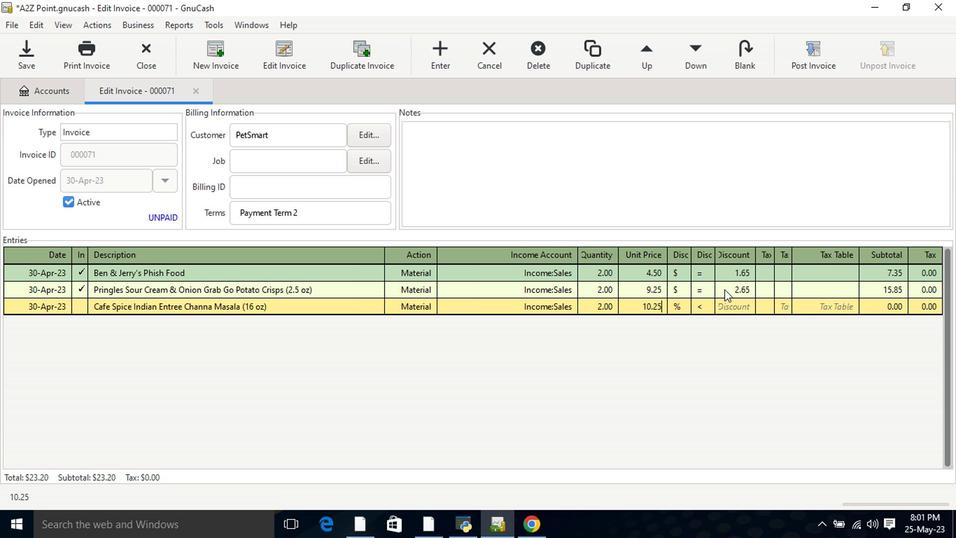 
Action: Mouse moved to (679, 309)
Screenshot: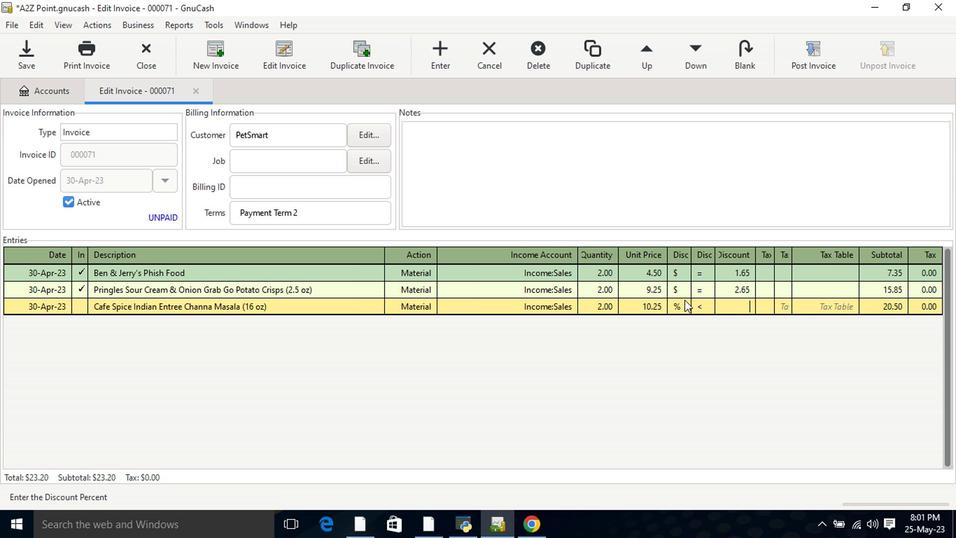 
Action: Mouse pressed left at (679, 309)
Screenshot: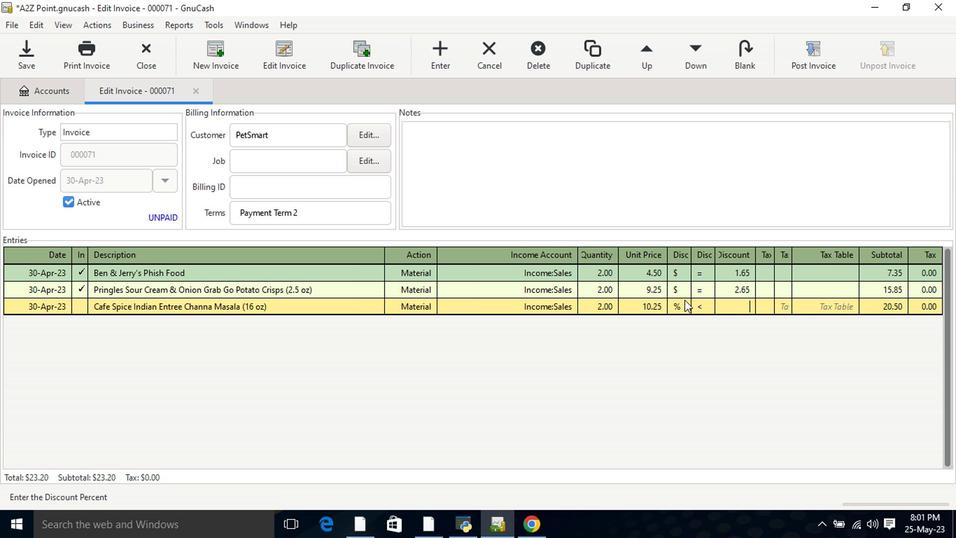 
Action: Mouse moved to (691, 309)
Screenshot: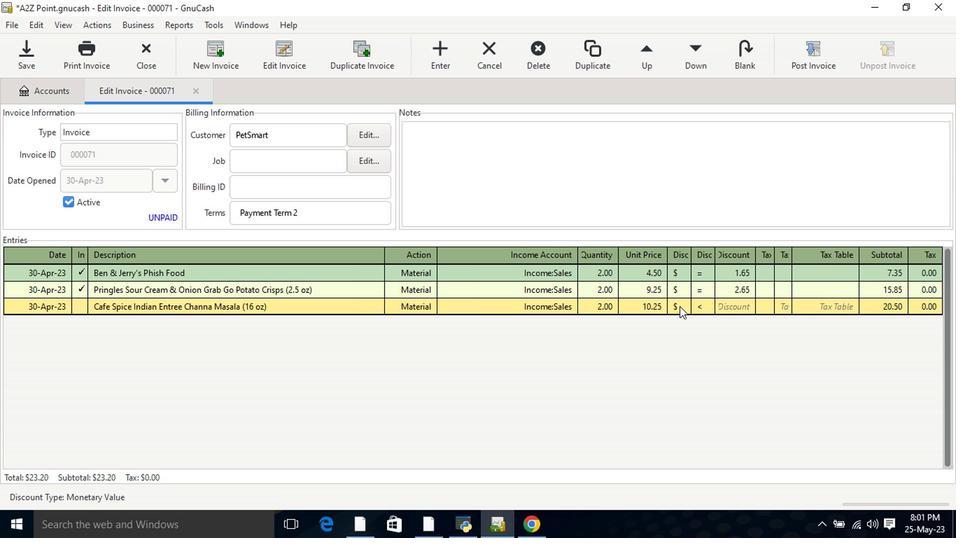 
Action: Mouse pressed left at (691, 309)
Screenshot: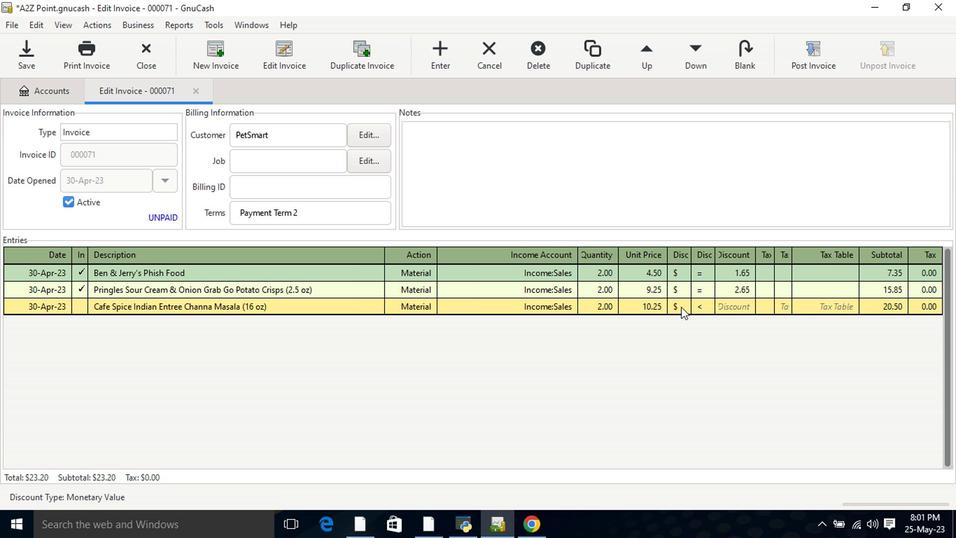 
Action: Mouse moved to (686, 312)
Screenshot: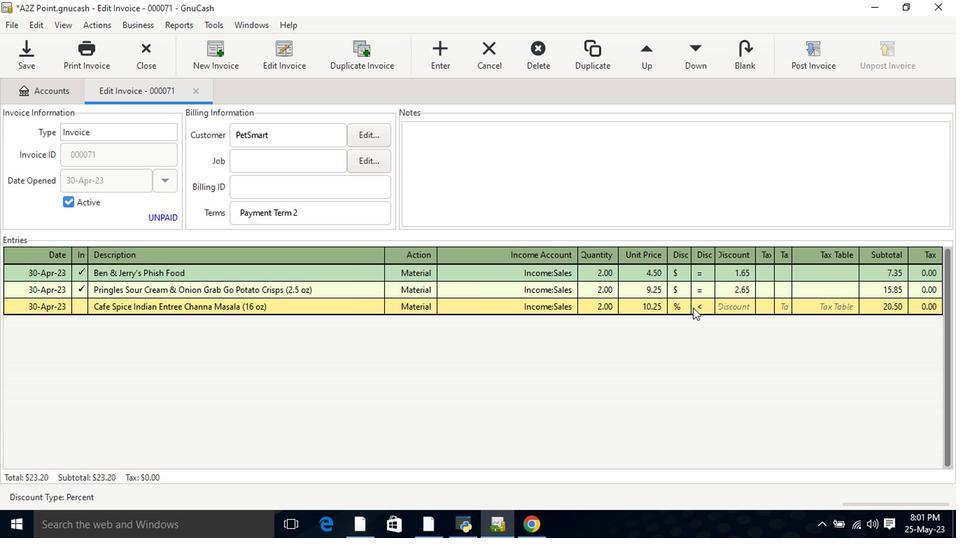 
Action: Mouse pressed left at (686, 312)
Screenshot: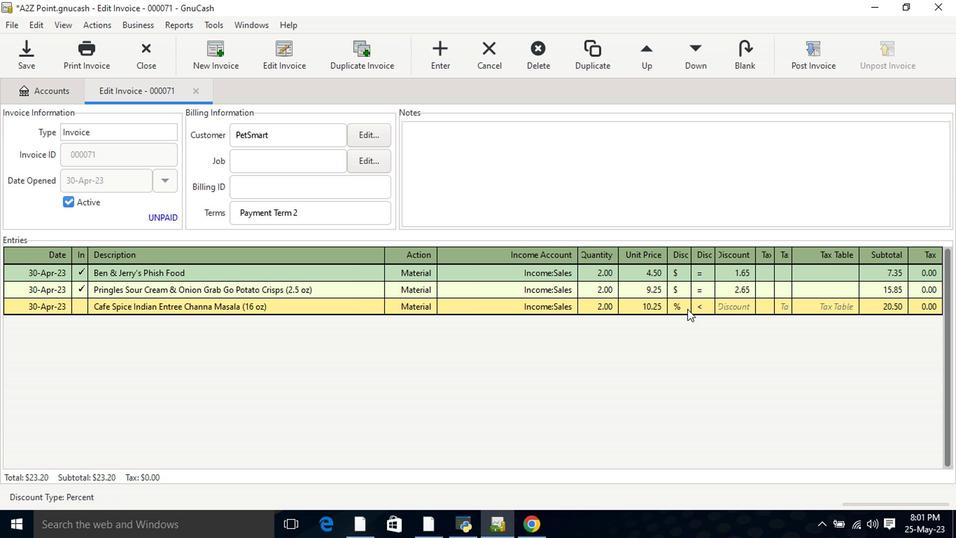 
Action: Mouse moved to (696, 310)
Screenshot: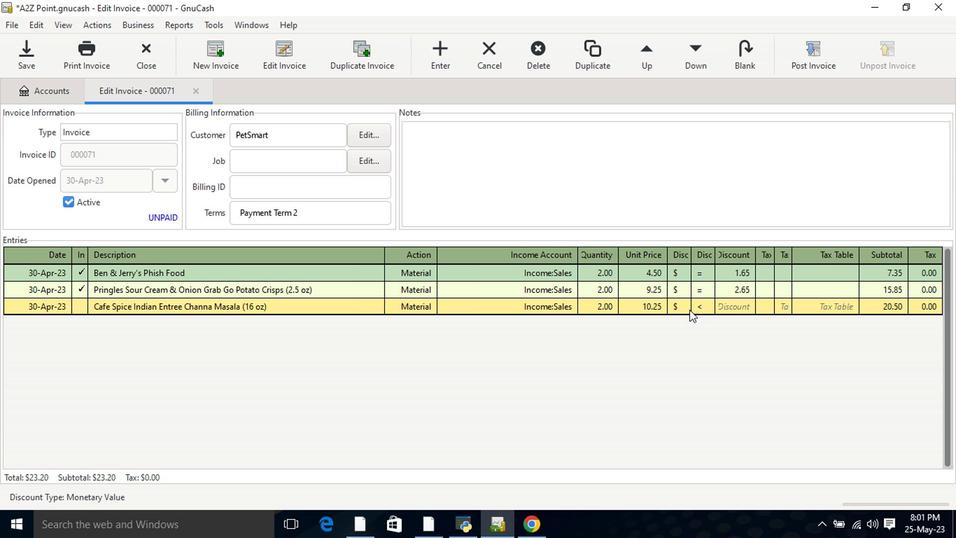 
Action: Mouse pressed left at (696, 310)
Screenshot: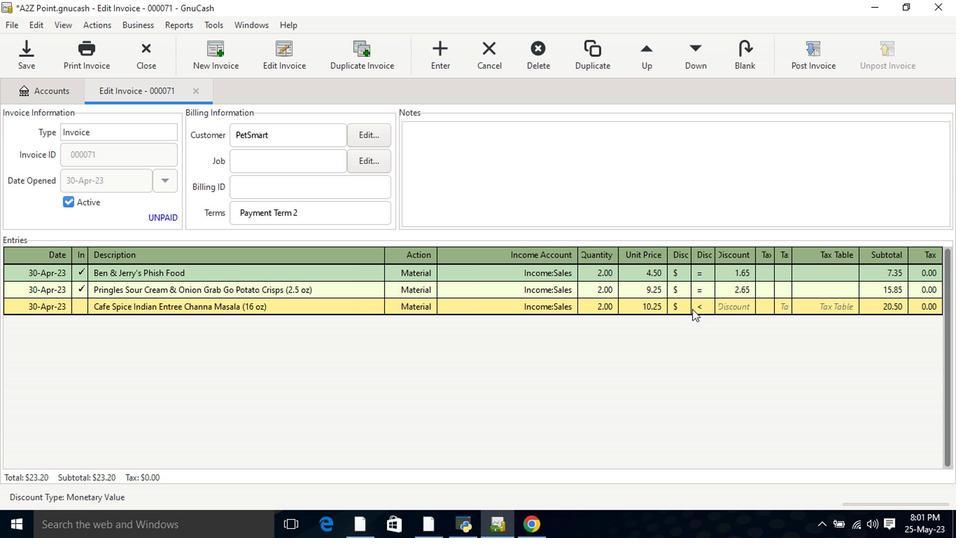 
Action: Mouse moved to (727, 310)
Screenshot: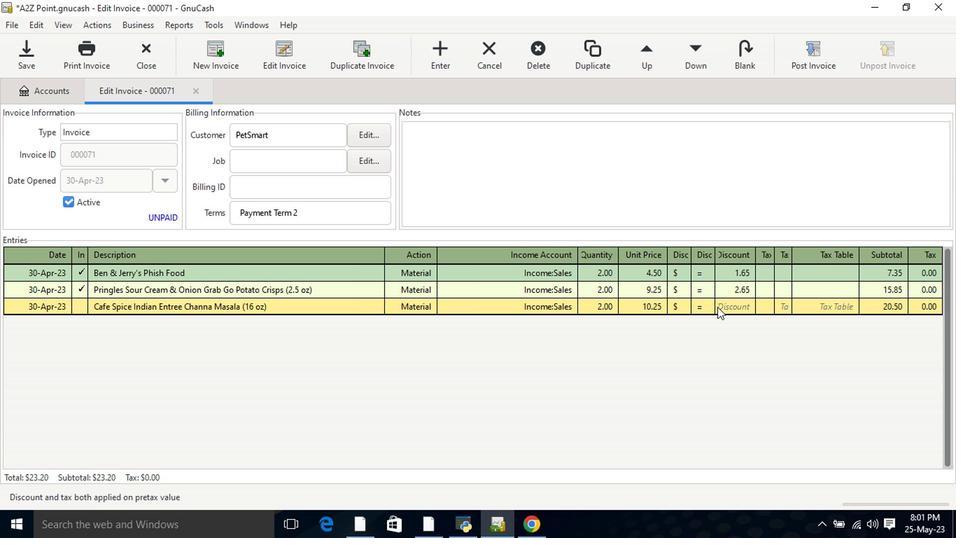 
Action: Mouse pressed left at (727, 310)
Screenshot: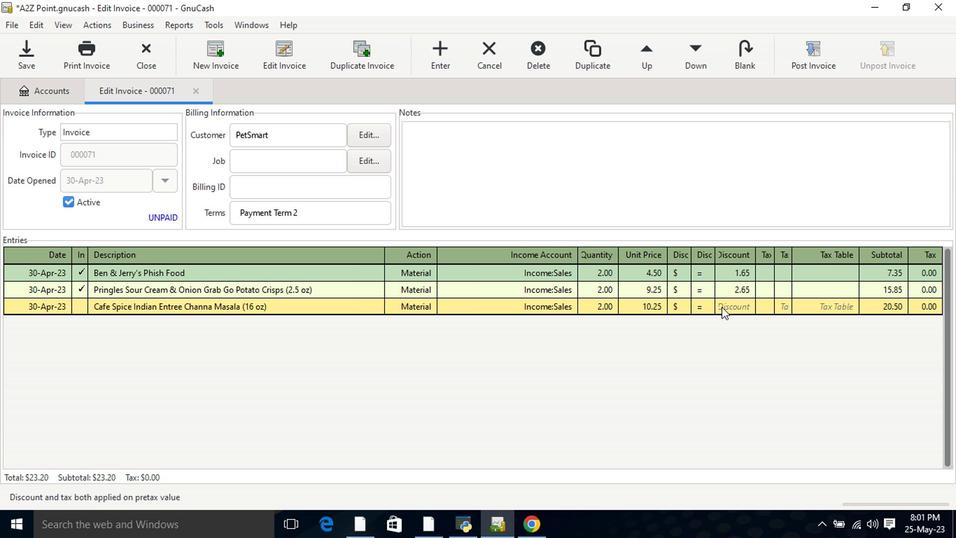 
Action: Mouse moved to (733, 300)
Screenshot: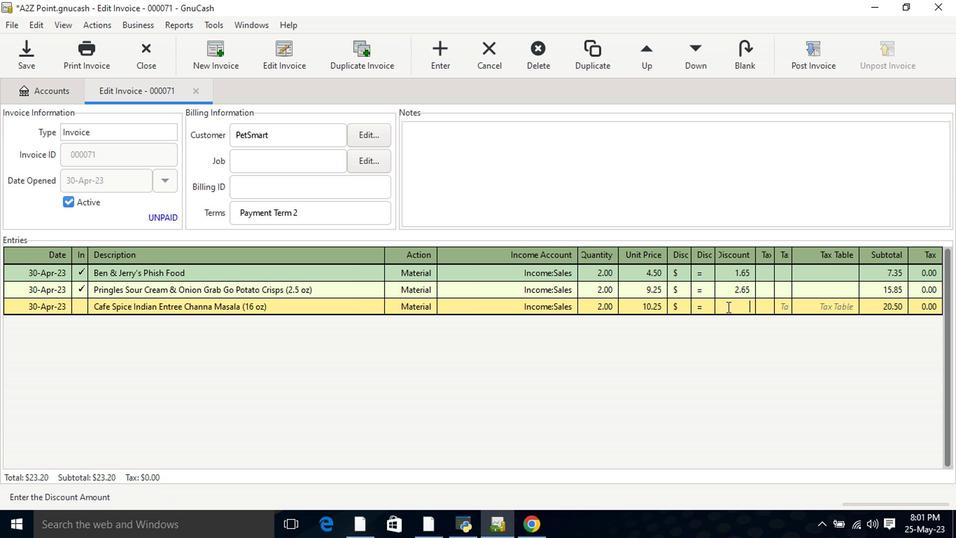 
Action: Key pressed 3
Screenshot: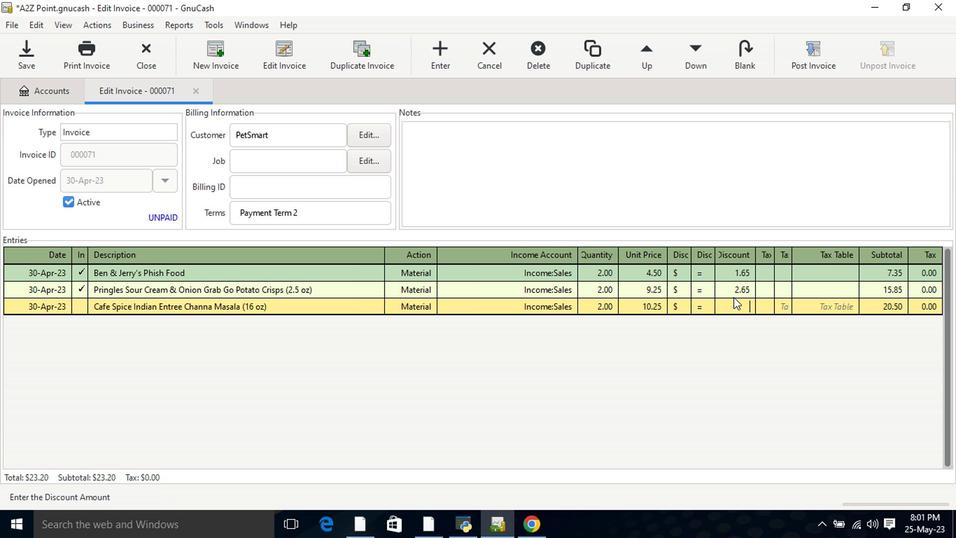 
Action: Mouse moved to (733, 300)
Screenshot: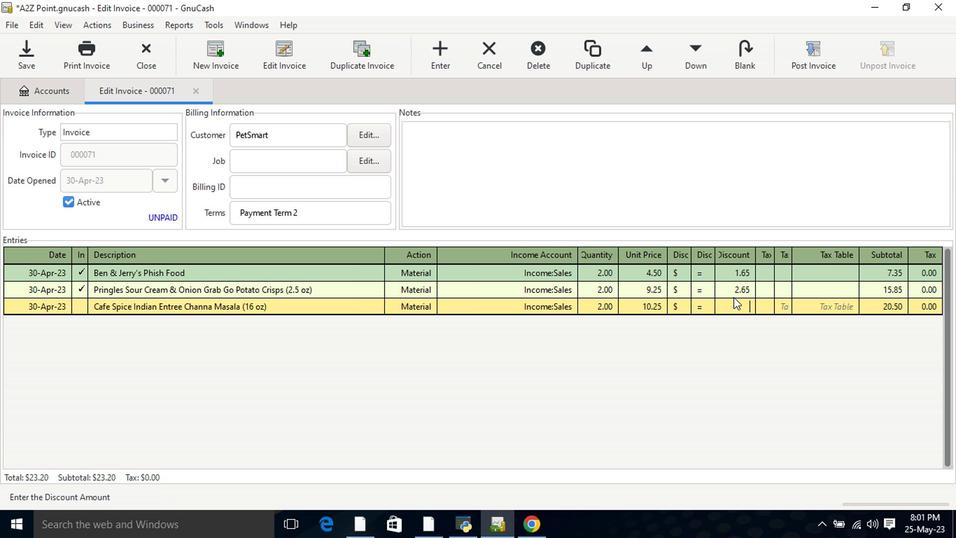 
Action: Key pressed .15<Key.tab>
Screenshot: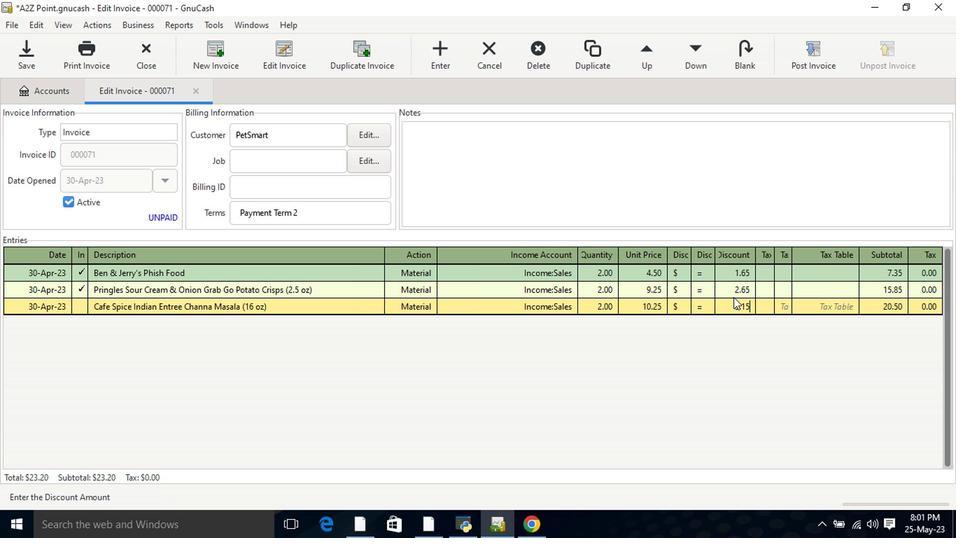 
Action: Mouse moved to (578, 179)
Screenshot: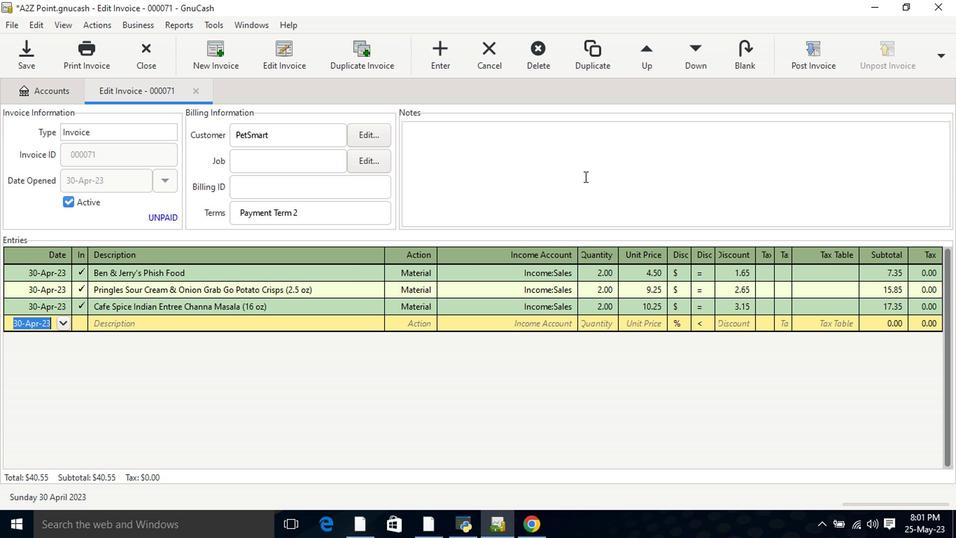 
Action: Mouse pressed left at (578, 179)
Screenshot: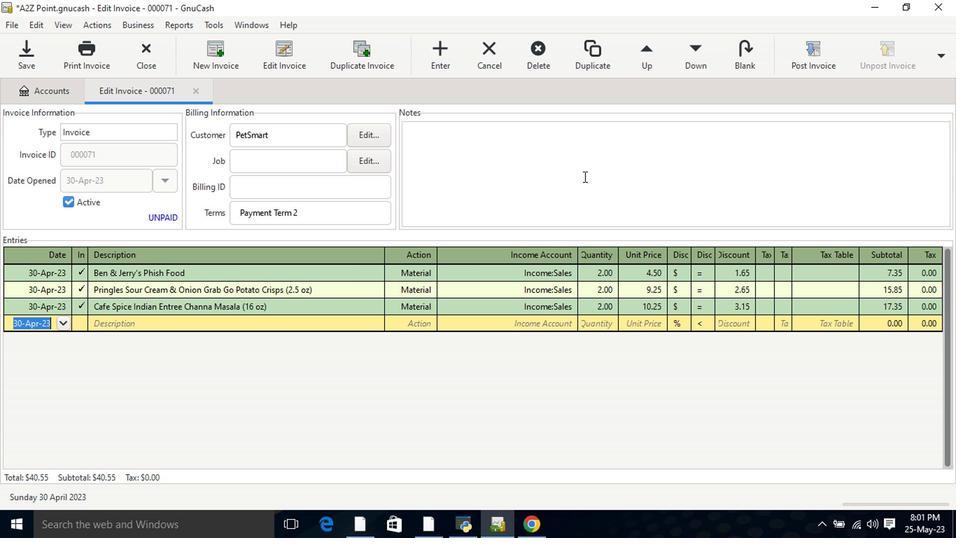 
Action: Key pressed <Key.shift>Looking<Key.space>forward<Key.space>to<Key.space>serving<Key.space>you<Key.space>again.
Screenshot: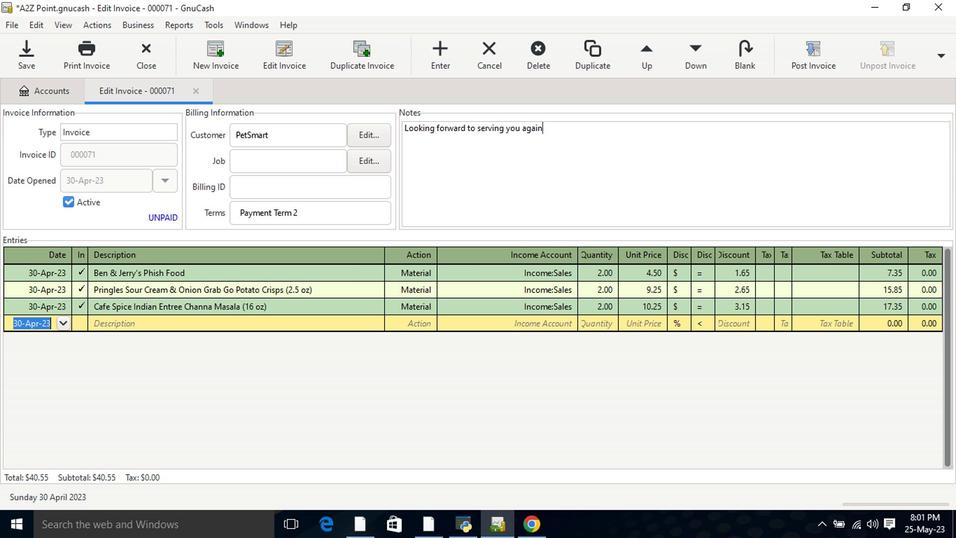 
Action: Mouse moved to (802, 56)
Screenshot: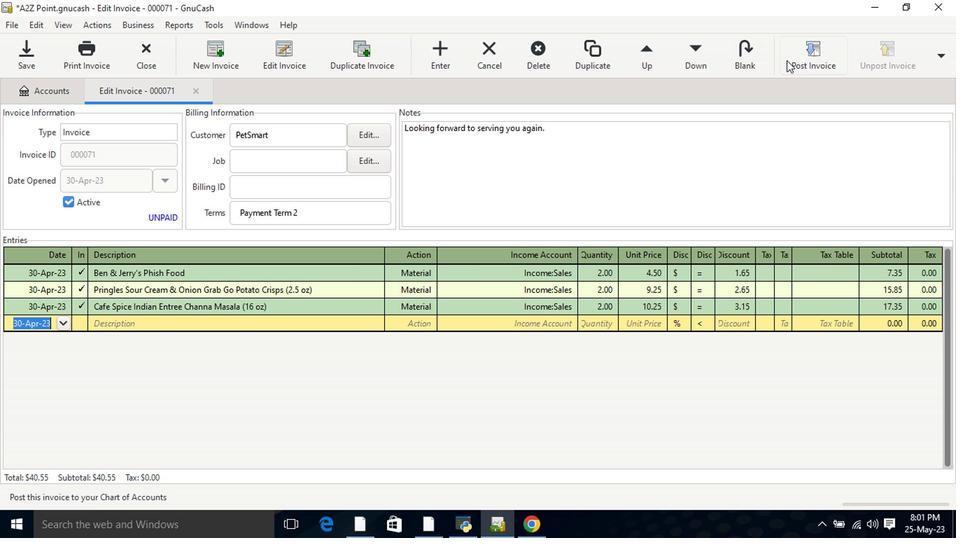 
Action: Mouse pressed left at (802, 56)
Screenshot: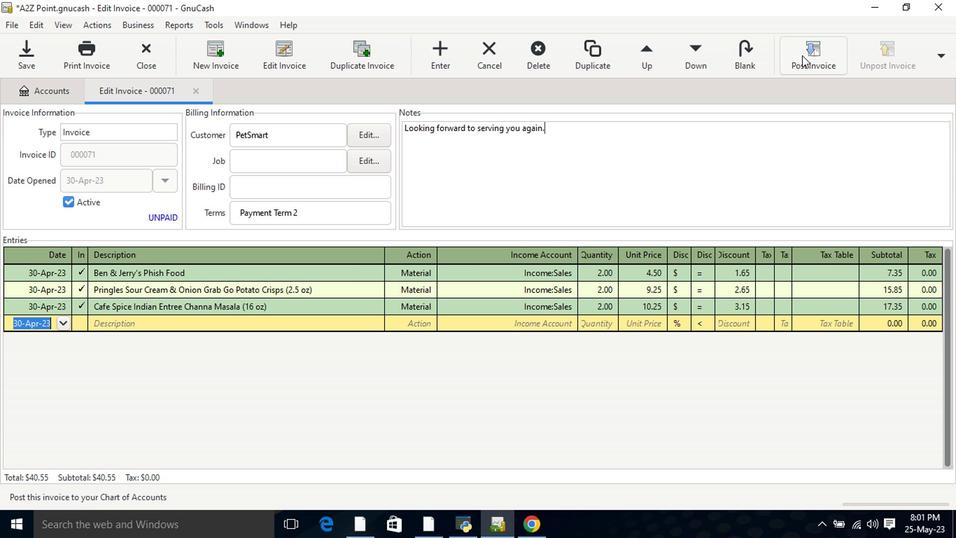 
Action: Mouse moved to (592, 235)
Screenshot: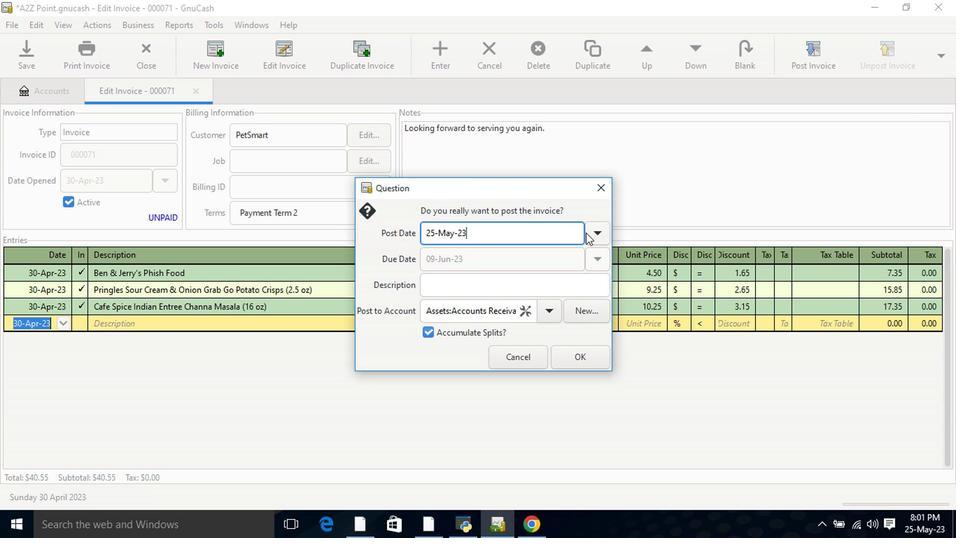 
Action: Mouse pressed left at (592, 235)
Screenshot: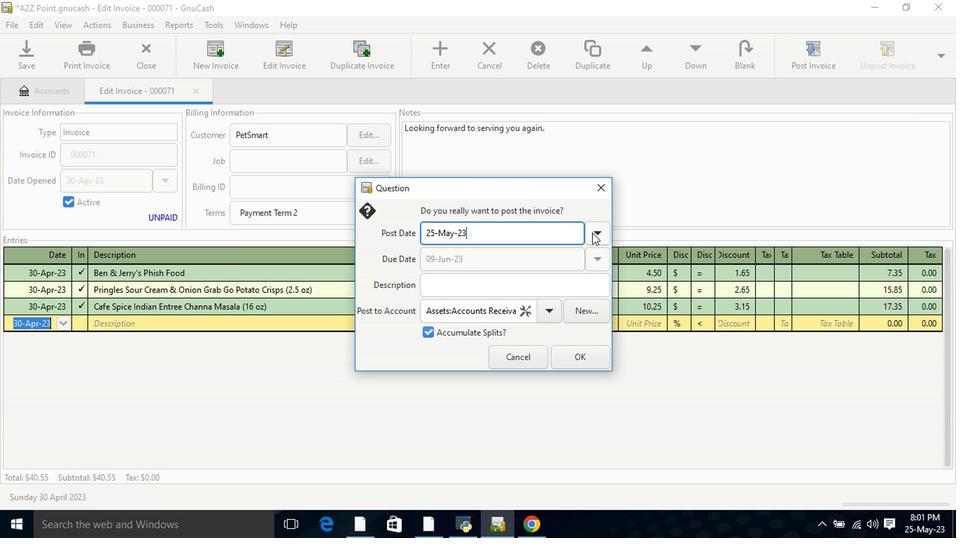 
Action: Mouse moved to (547, 334)
Screenshot: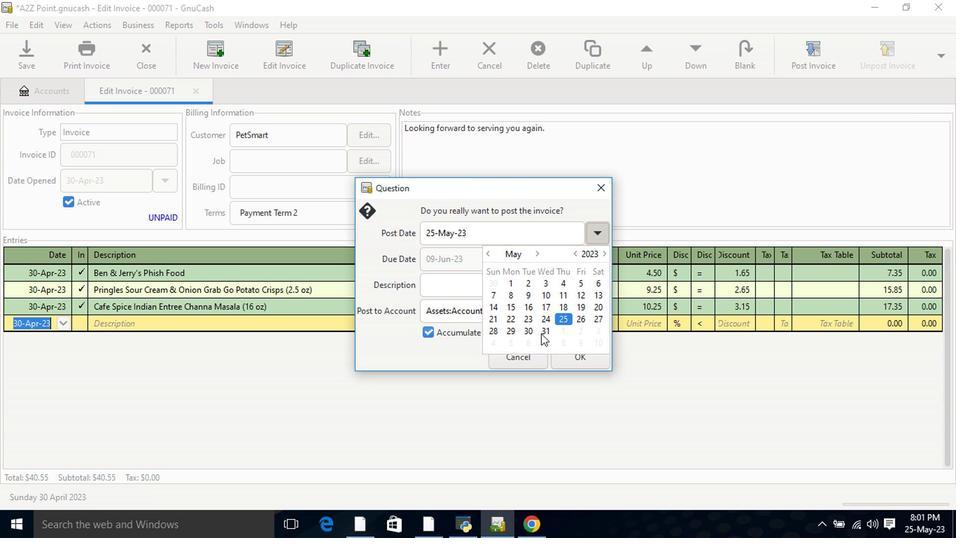 
Action: Mouse pressed left at (547, 334)
Screenshot: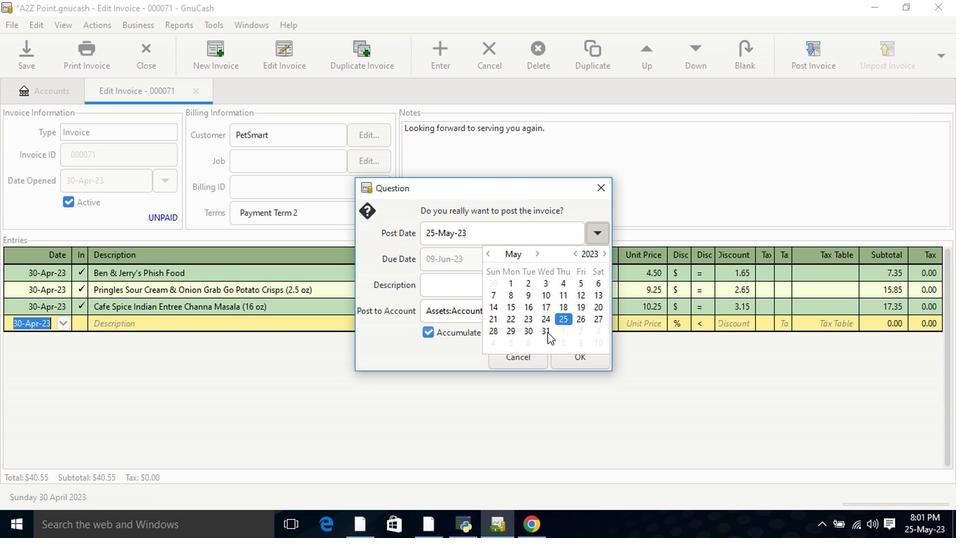 
Action: Mouse moved to (544, 333)
Screenshot: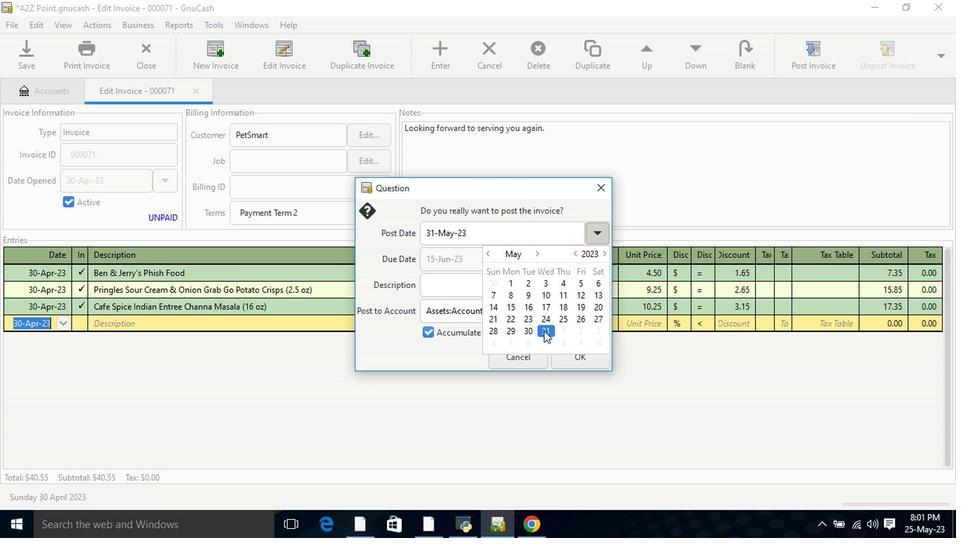 
Action: Mouse pressed left at (544, 333)
Screenshot: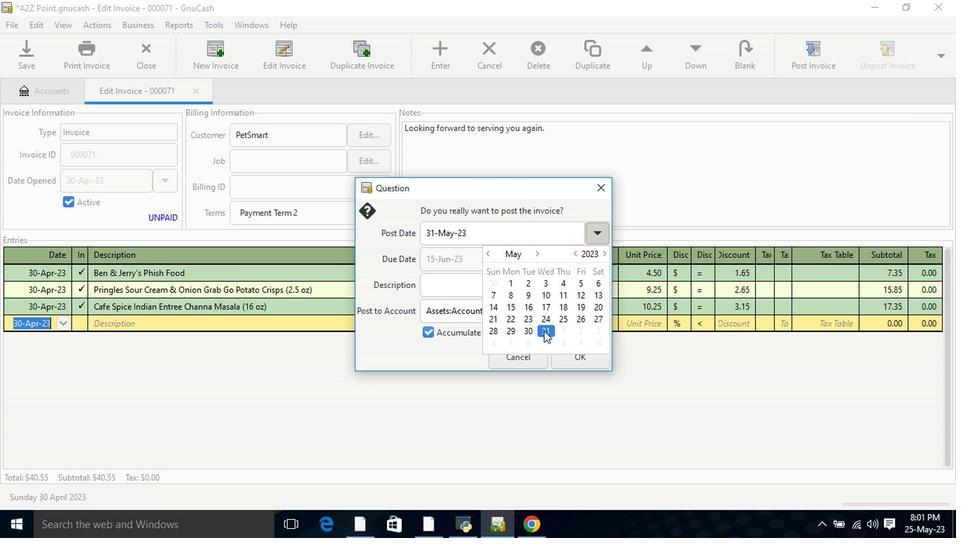 
Action: Mouse pressed left at (544, 333)
Screenshot: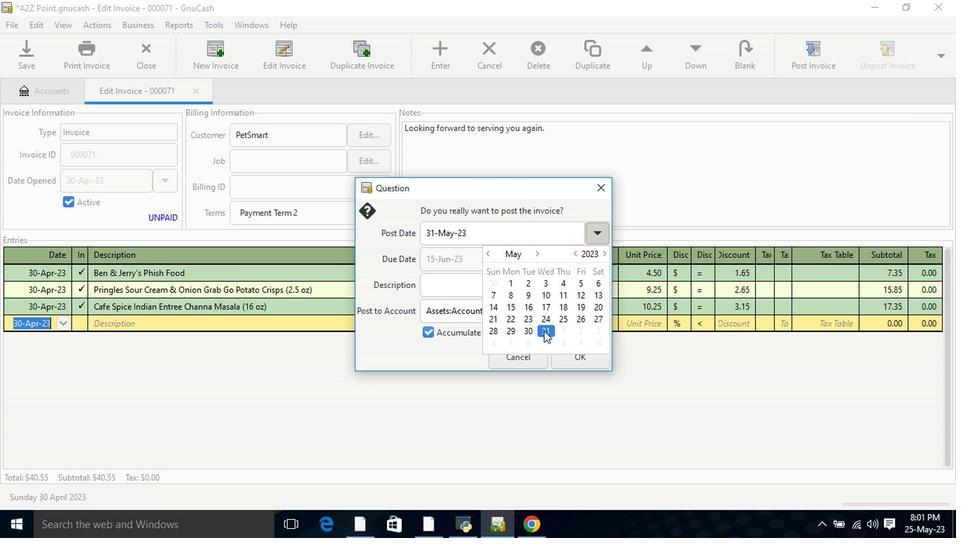 
Action: Mouse moved to (593, 235)
Screenshot: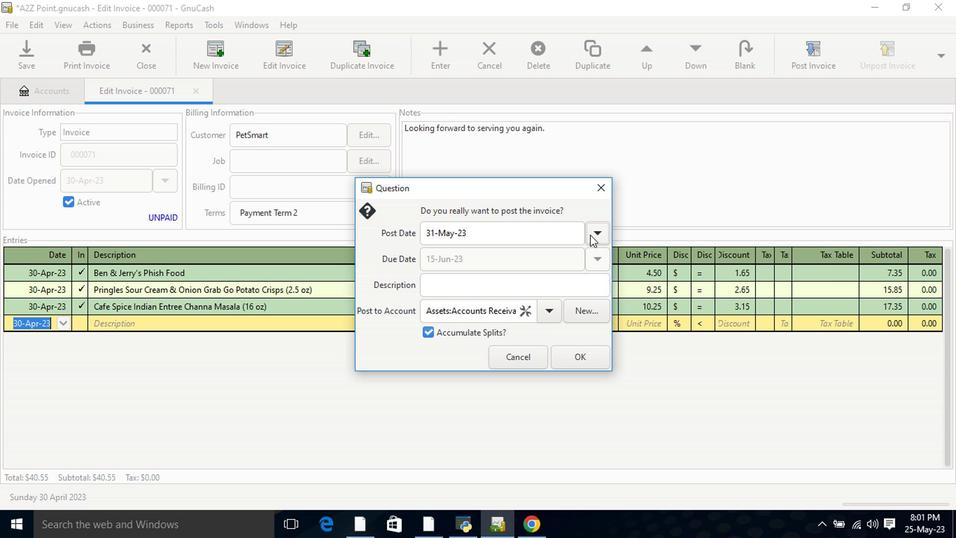 
Action: Mouse pressed left at (593, 235)
Screenshot: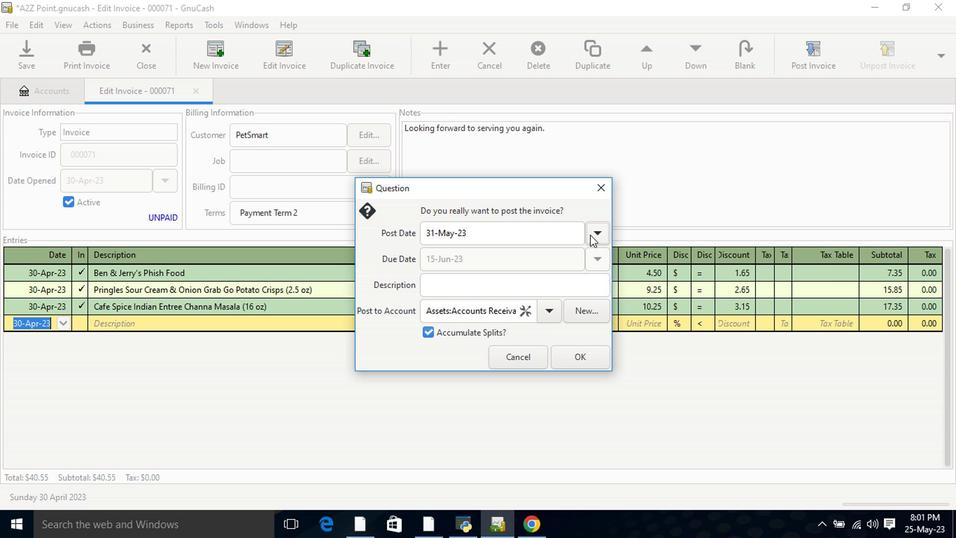 
Action: Mouse moved to (491, 257)
Screenshot: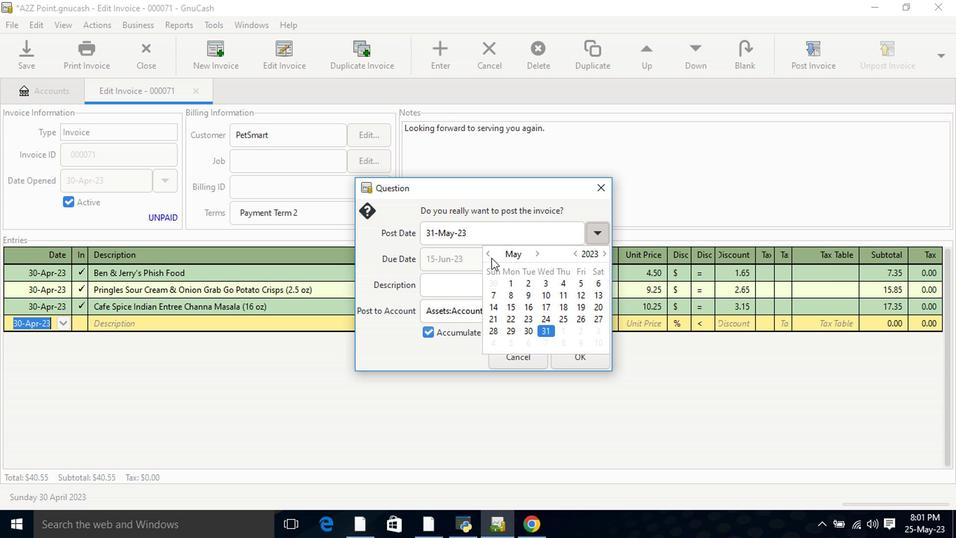 
Action: Mouse pressed left at (491, 257)
Screenshot: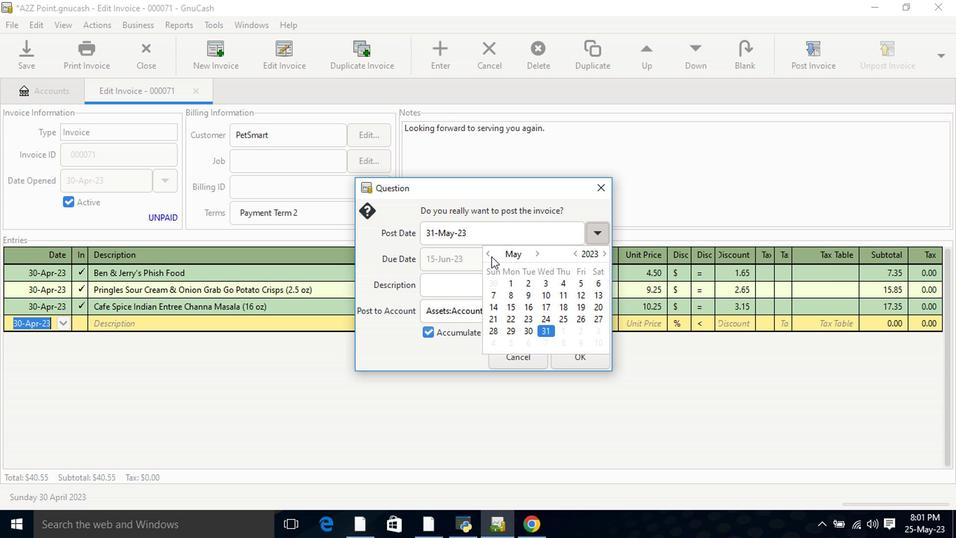 
Action: Mouse moved to (596, 238)
Screenshot: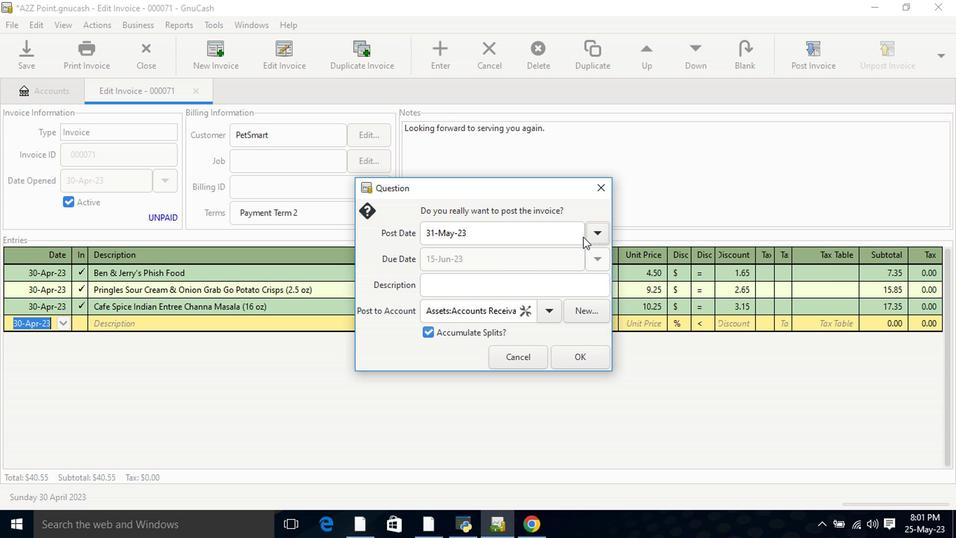 
Action: Mouse pressed left at (596, 238)
Screenshot: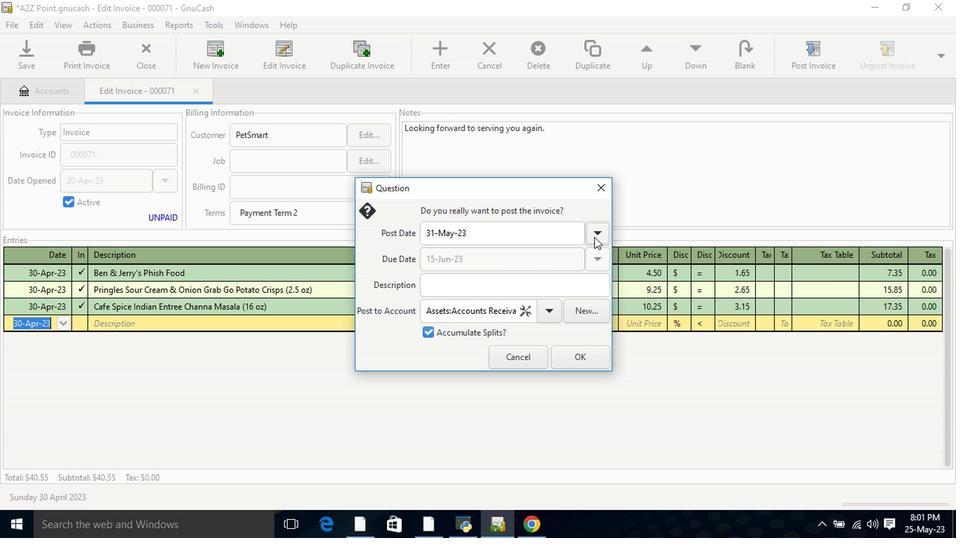 
Action: Mouse moved to (490, 256)
Screenshot: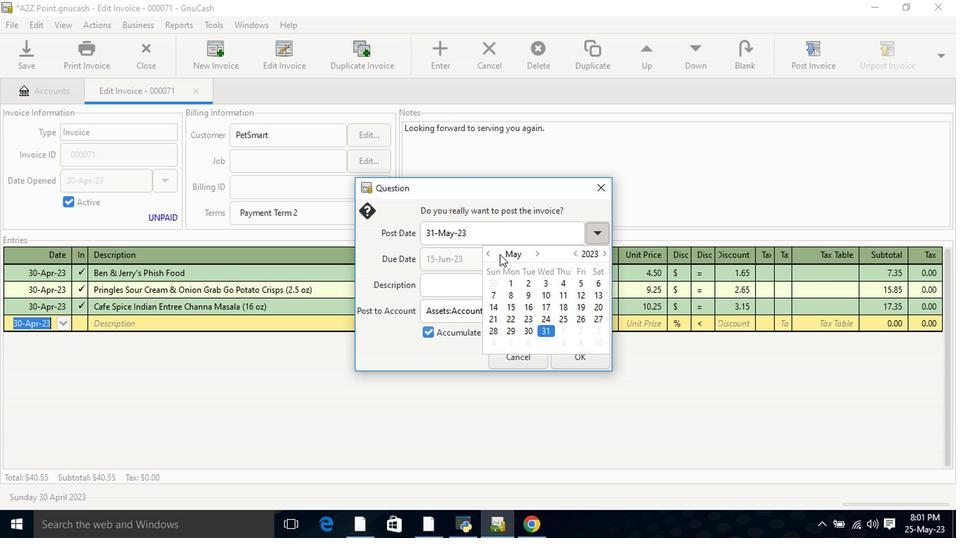 
Action: Mouse pressed left at (490, 256)
Screenshot: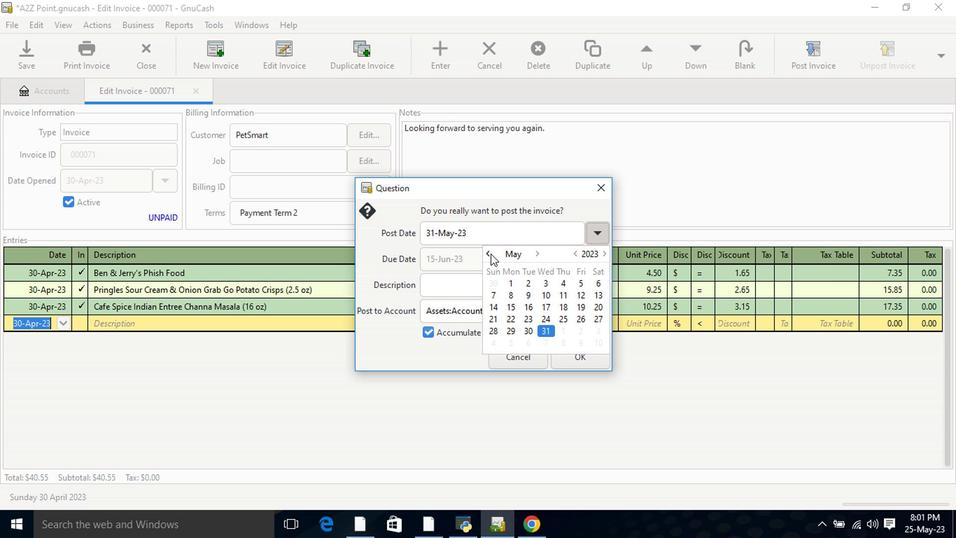 
Action: Mouse moved to (494, 344)
Screenshot: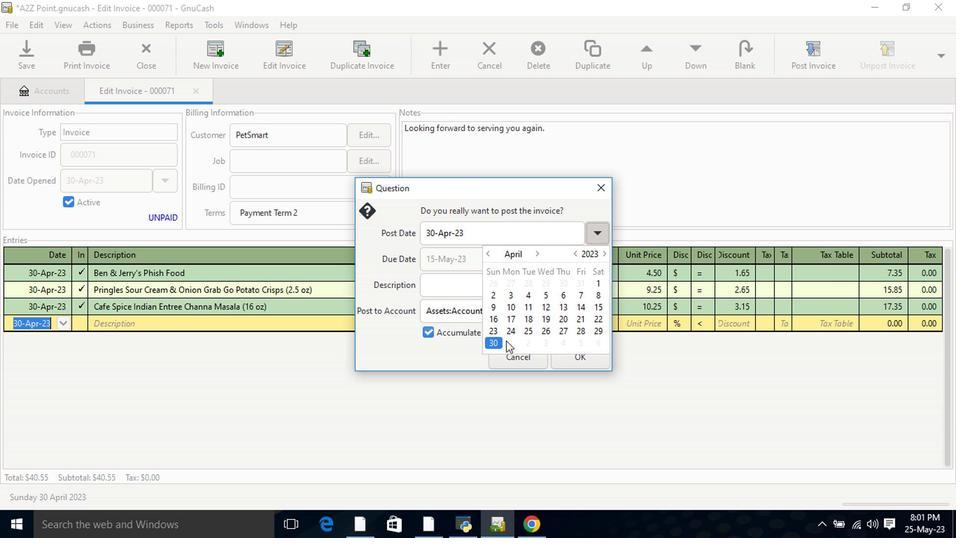 
Action: Mouse pressed left at (494, 344)
Screenshot: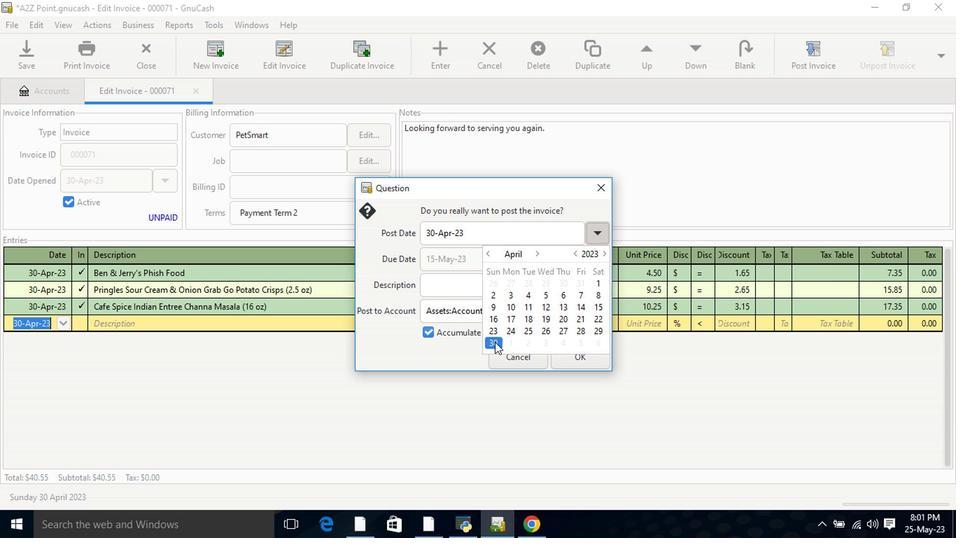 
Action: Mouse pressed left at (494, 344)
Screenshot: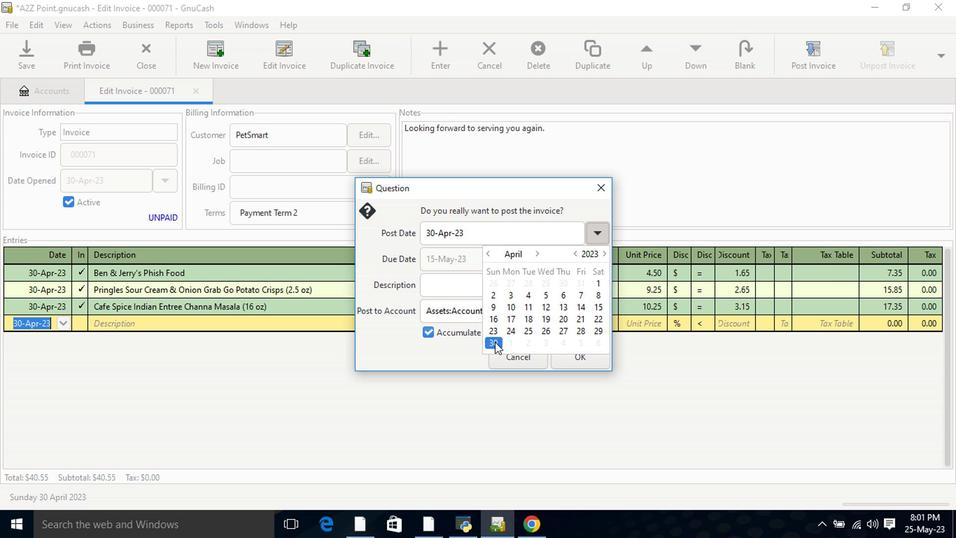 
Action: Mouse moved to (494, 344)
Screenshot: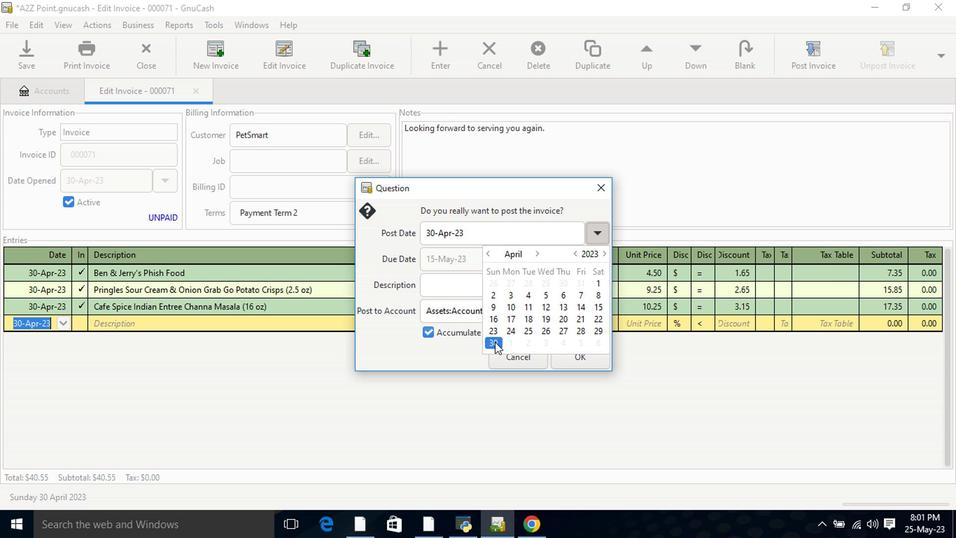 
Action: Mouse pressed left at (494, 344)
Screenshot: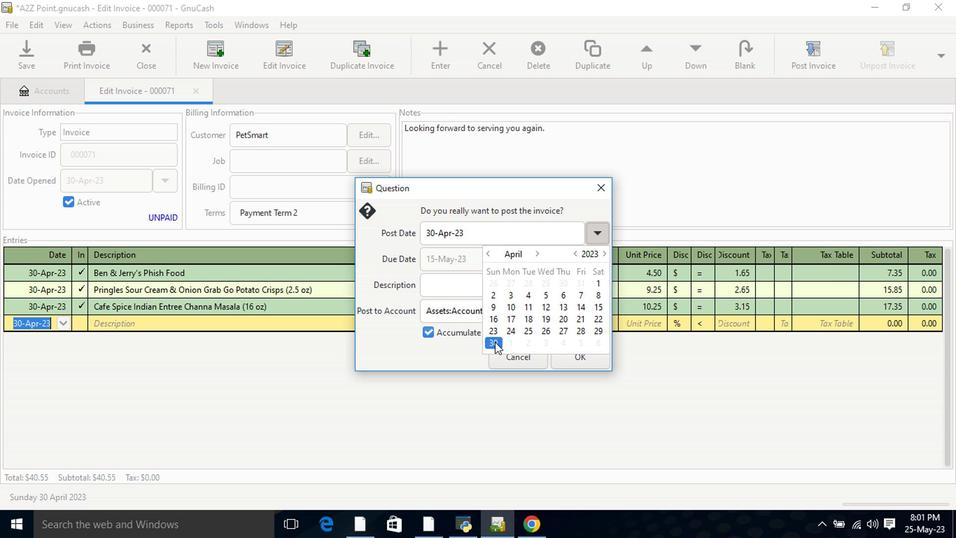 
Action: Mouse moved to (573, 363)
Screenshot: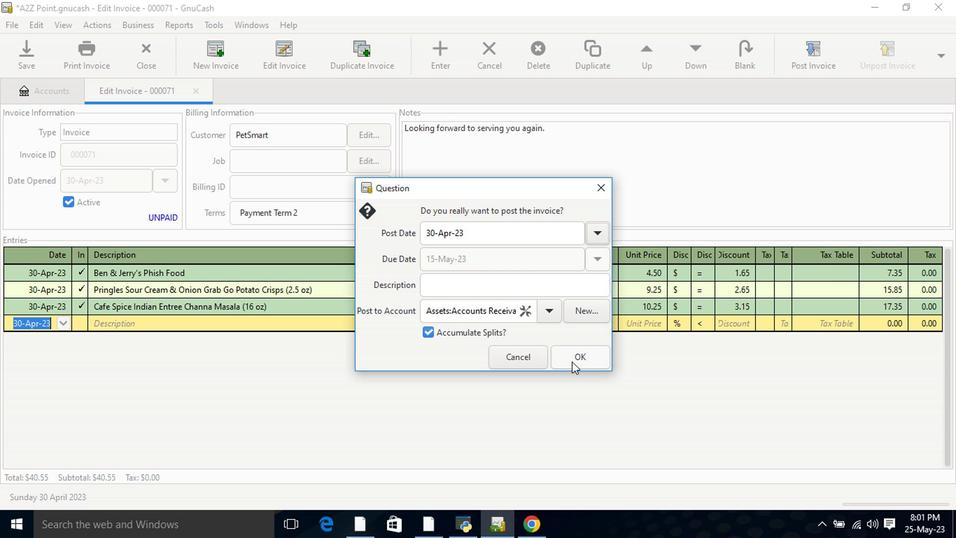 
Action: Mouse pressed left at (573, 363)
Screenshot: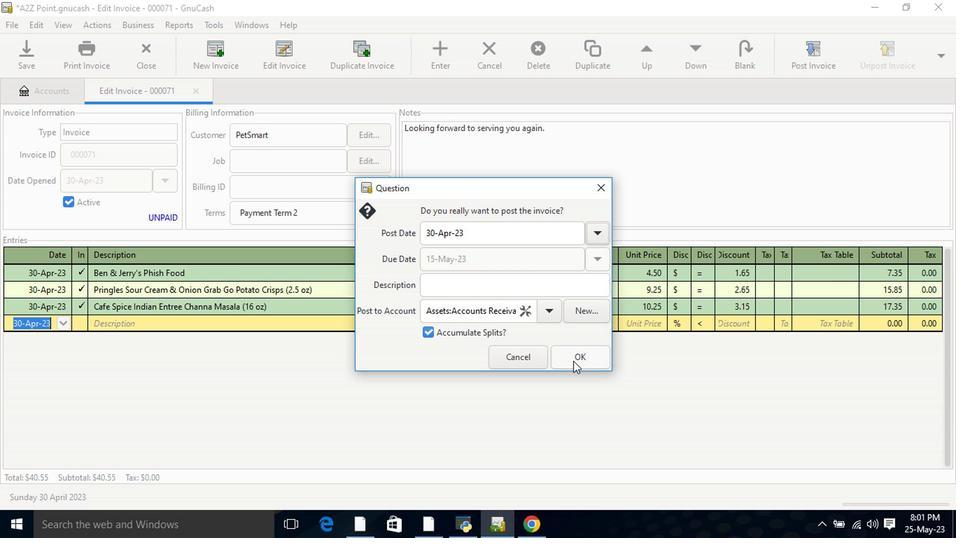 
Action: Mouse moved to (908, 60)
Screenshot: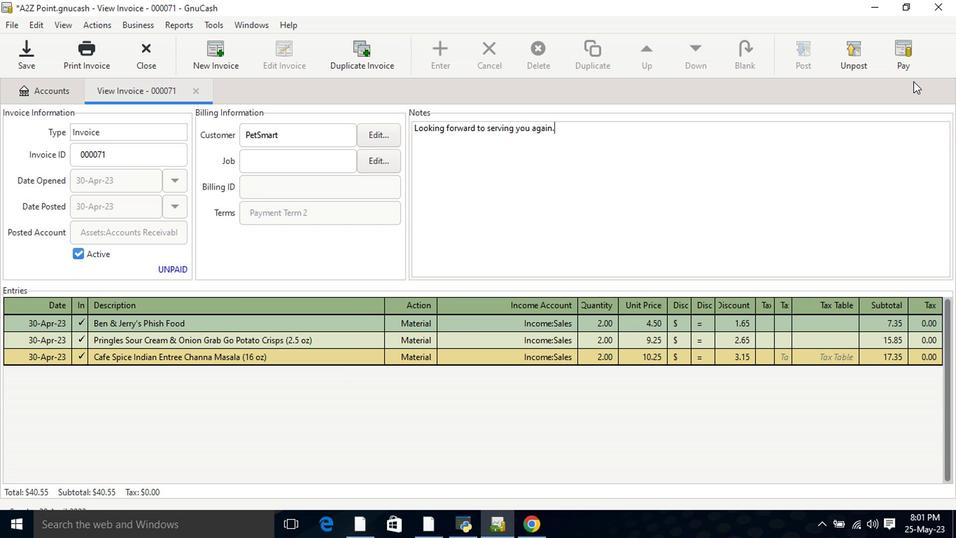 
Action: Mouse pressed left at (908, 60)
Screenshot: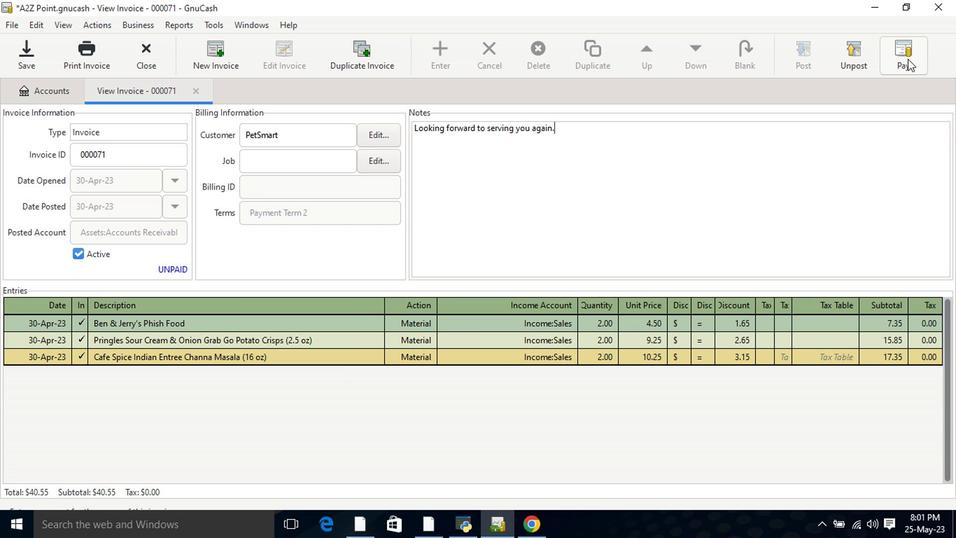 
Action: Mouse moved to (431, 284)
Screenshot: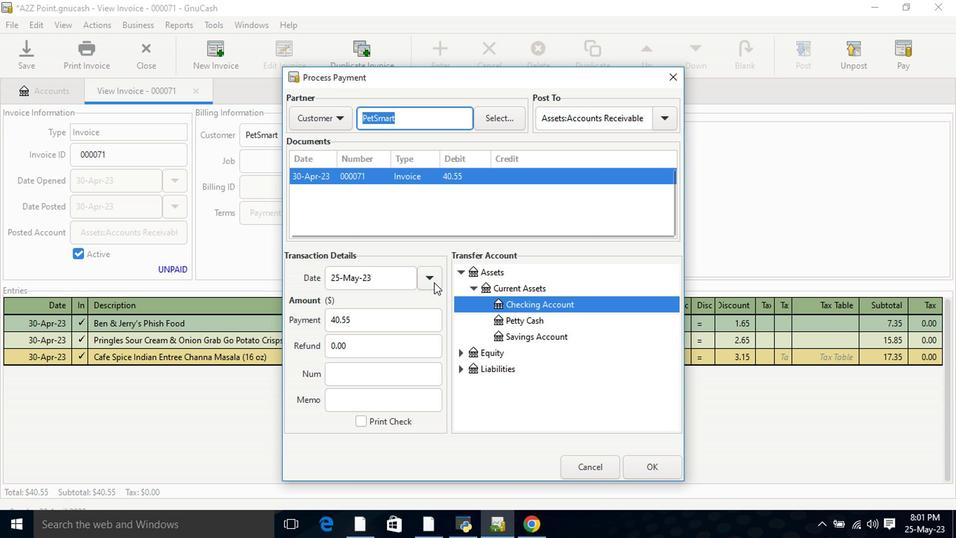 
Action: Mouse pressed left at (431, 284)
Screenshot: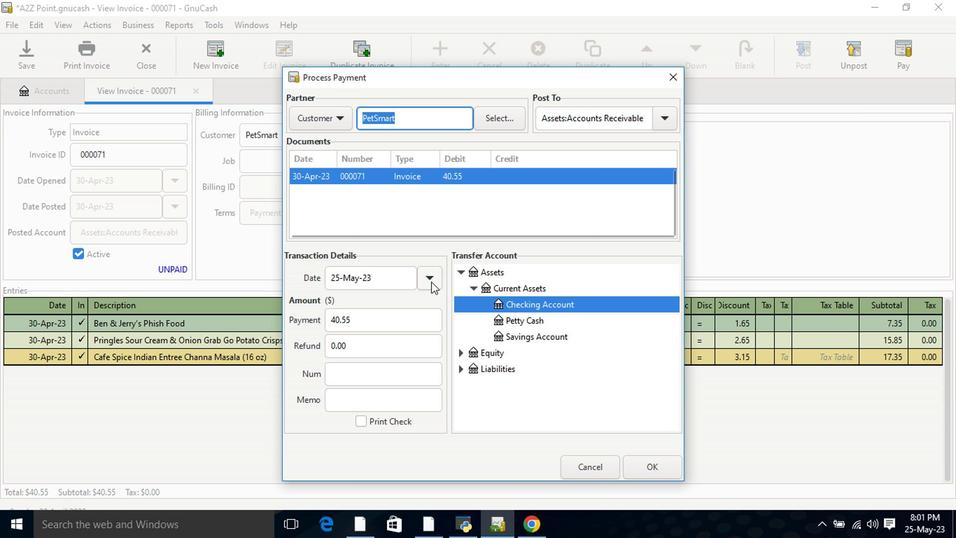 
Action: Mouse moved to (342, 356)
Screenshot: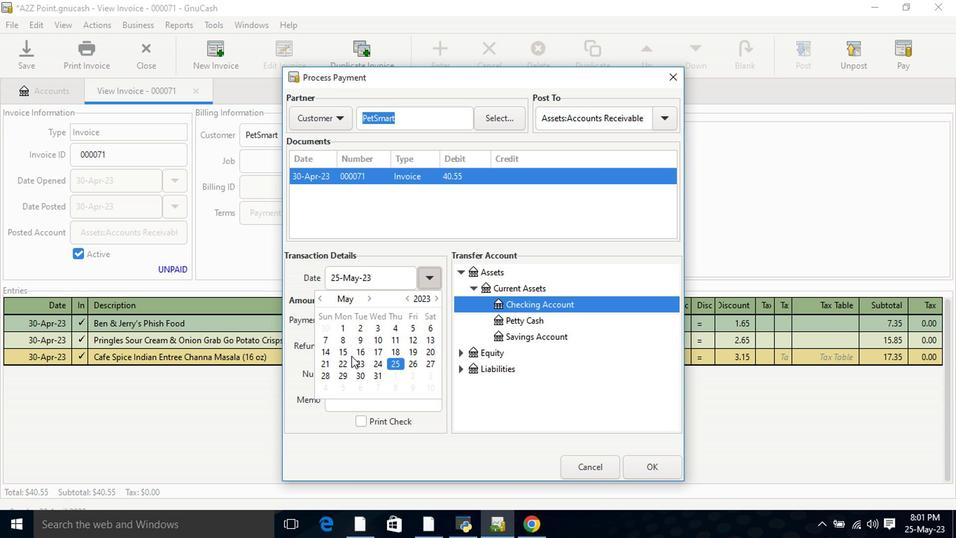 
Action: Mouse pressed left at (342, 356)
Screenshot: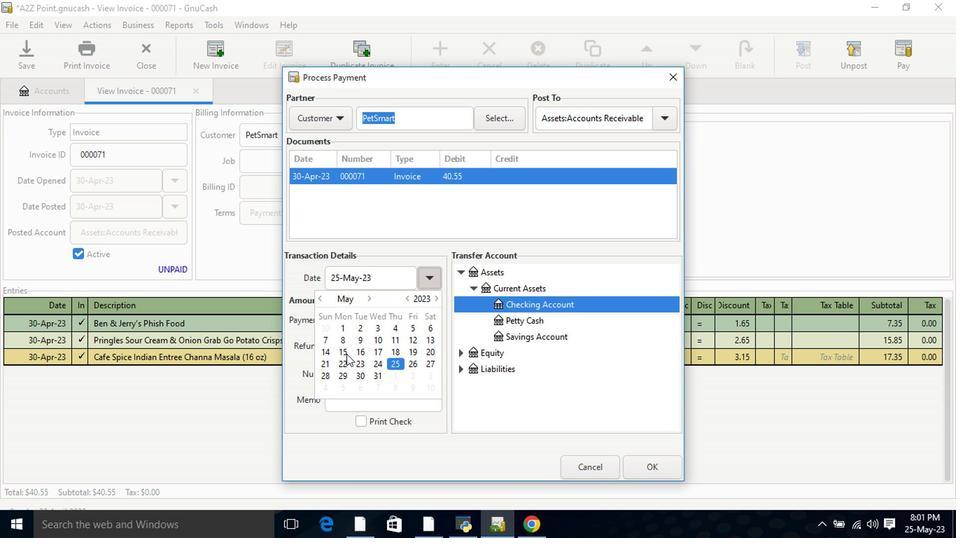 
Action: Mouse pressed left at (342, 356)
Screenshot: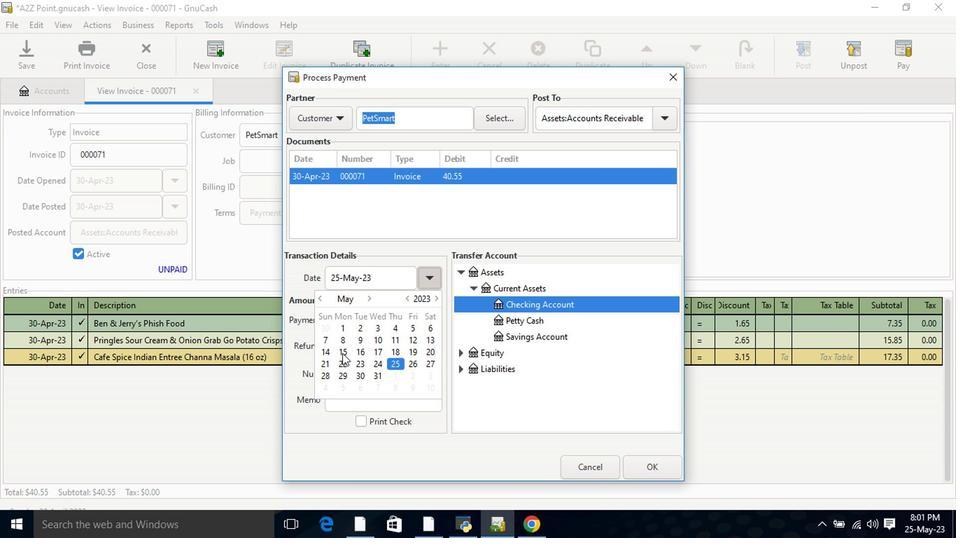 
Action: Mouse moved to (640, 468)
Screenshot: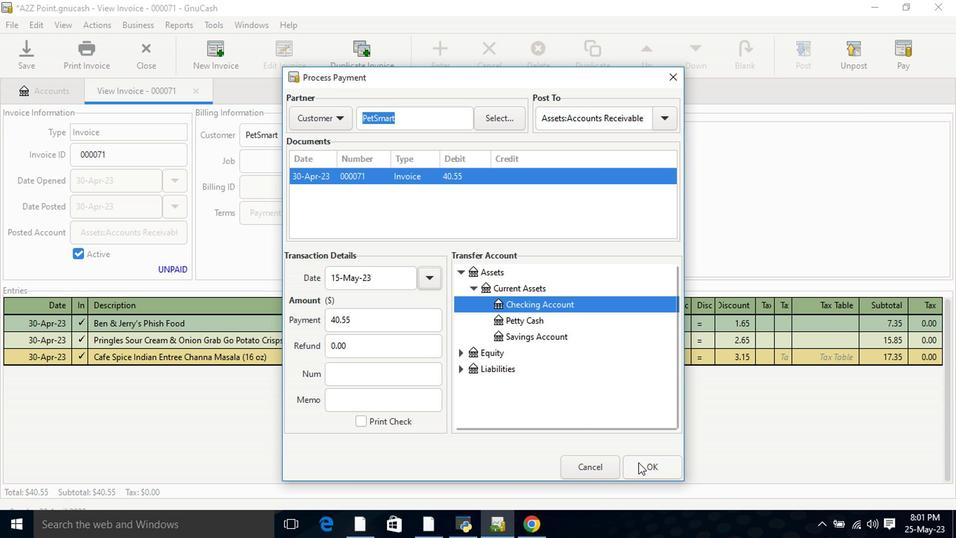 
Action: Mouse pressed left at (640, 468)
Screenshot: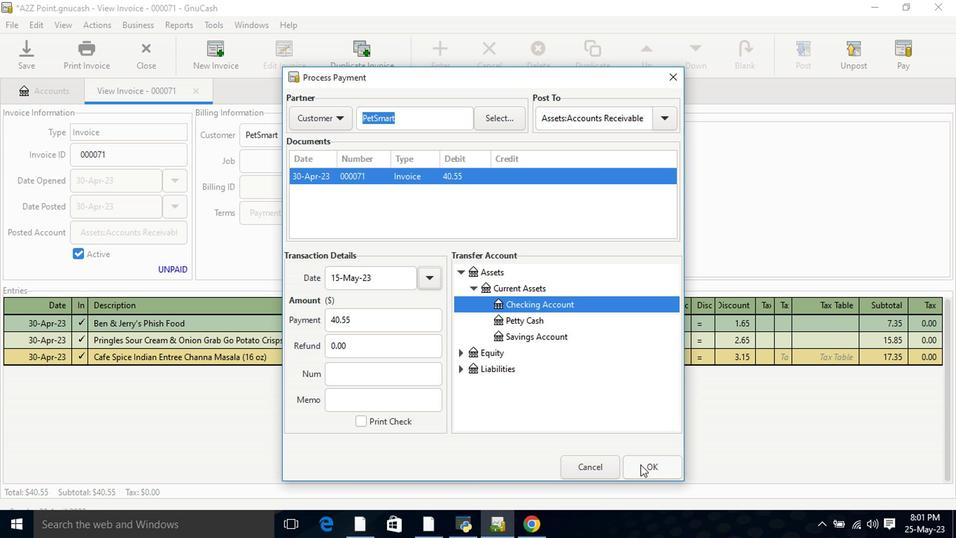 
Action: Mouse moved to (80, 56)
Screenshot: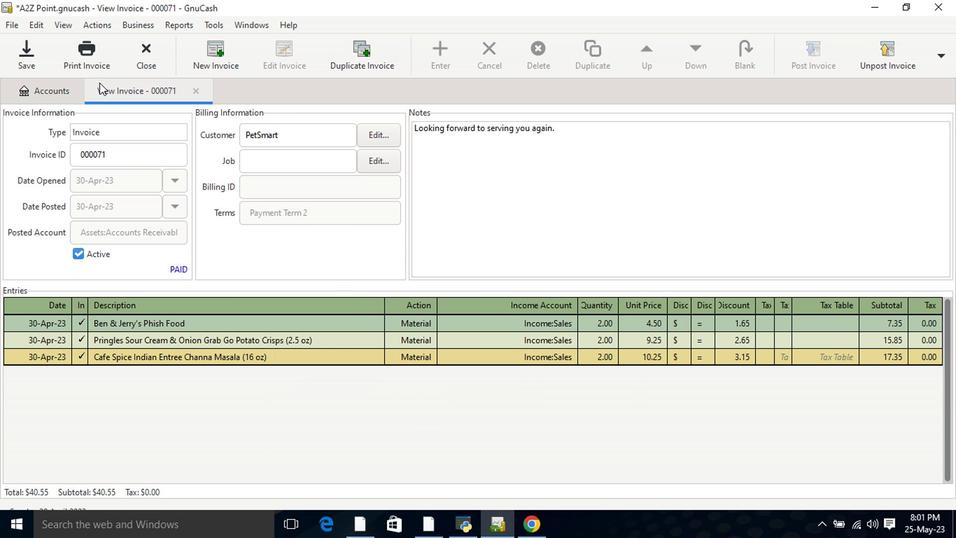 
Action: Mouse pressed left at (80, 56)
Screenshot: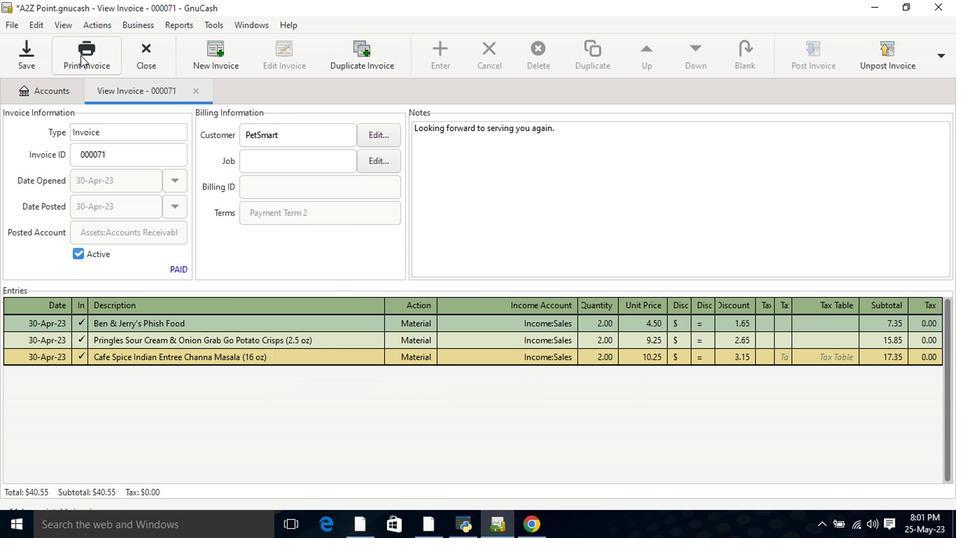 
Action: Mouse moved to (348, 55)
Screenshot: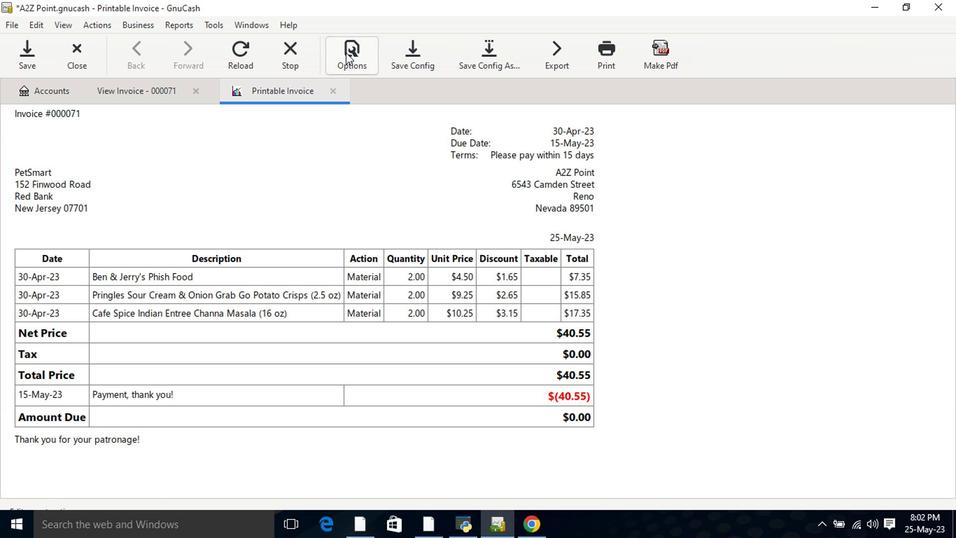 
Action: Mouse pressed left at (348, 55)
Screenshot: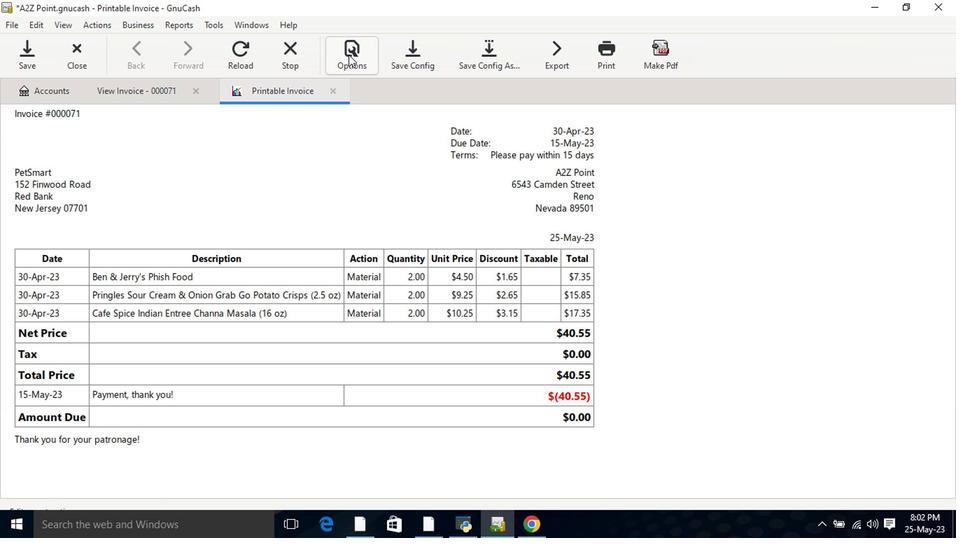 
Action: Mouse moved to (307, 116)
Screenshot: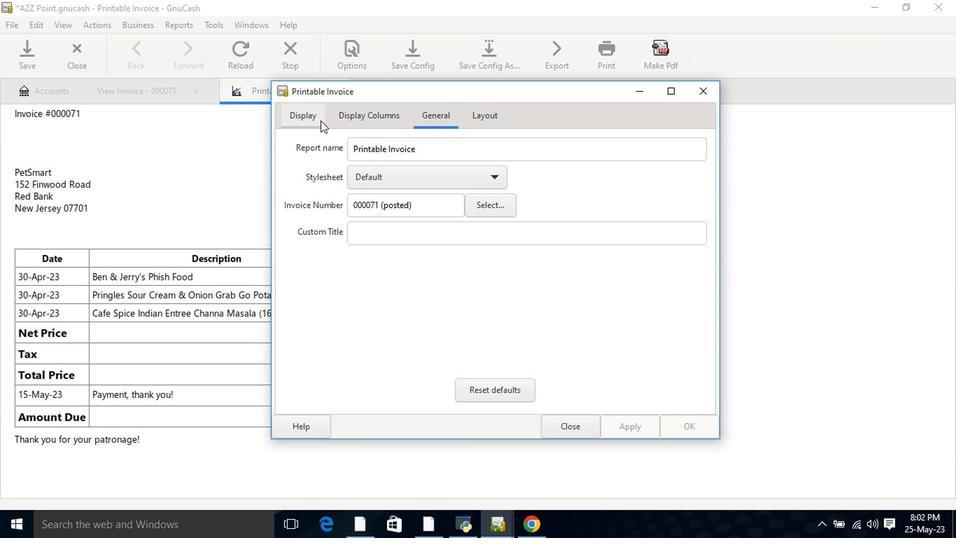 
Action: Mouse pressed left at (307, 116)
Screenshot: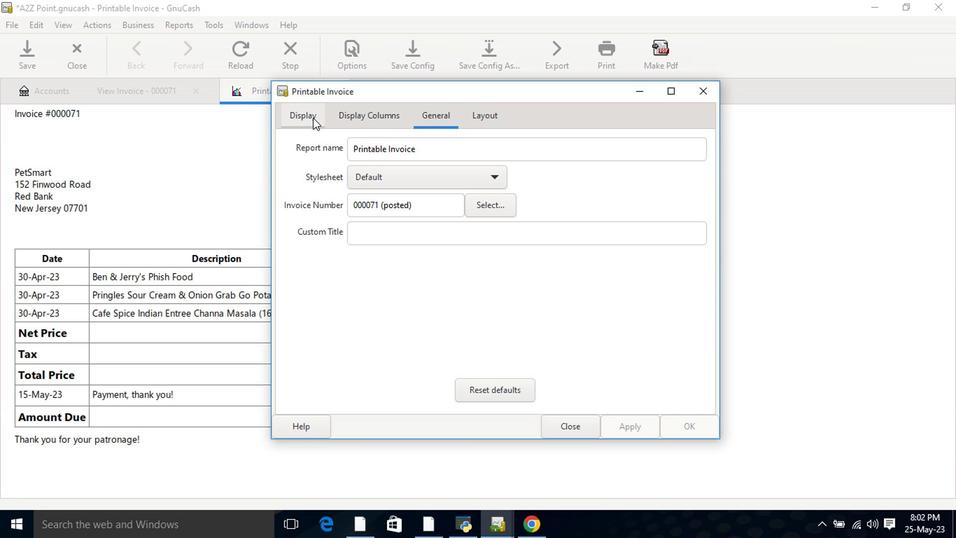 
Action: Mouse moved to (390, 285)
Screenshot: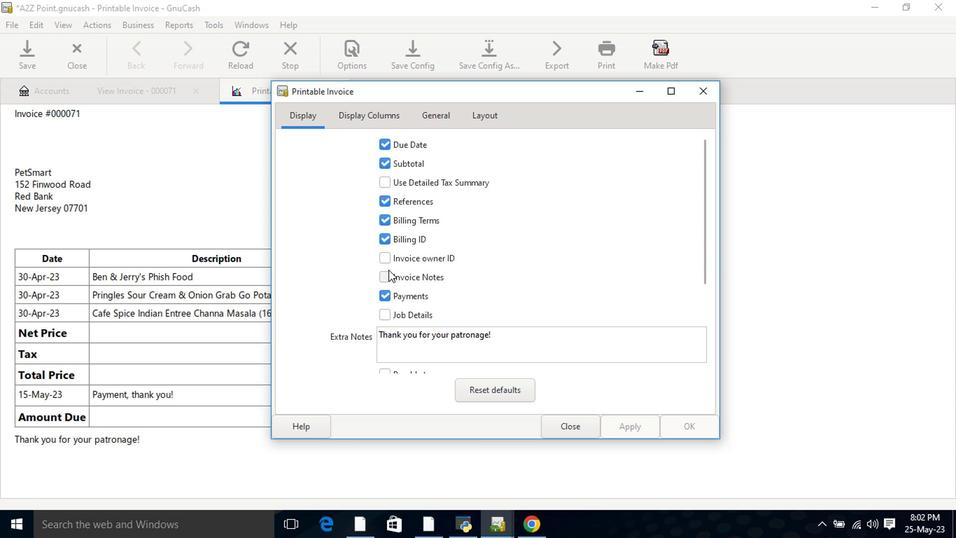 
Action: Mouse pressed left at (386, 279)
Screenshot: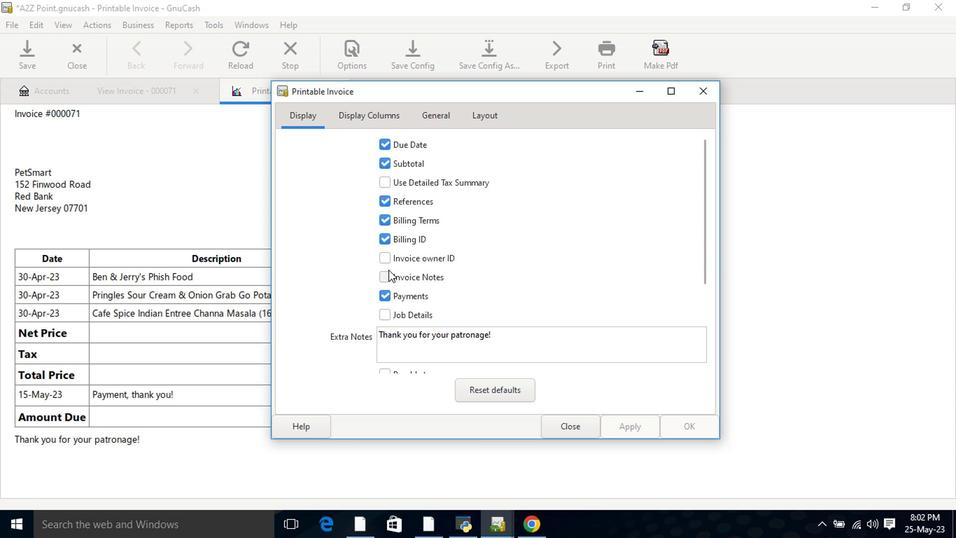 
Action: Mouse moved to (619, 429)
Screenshot: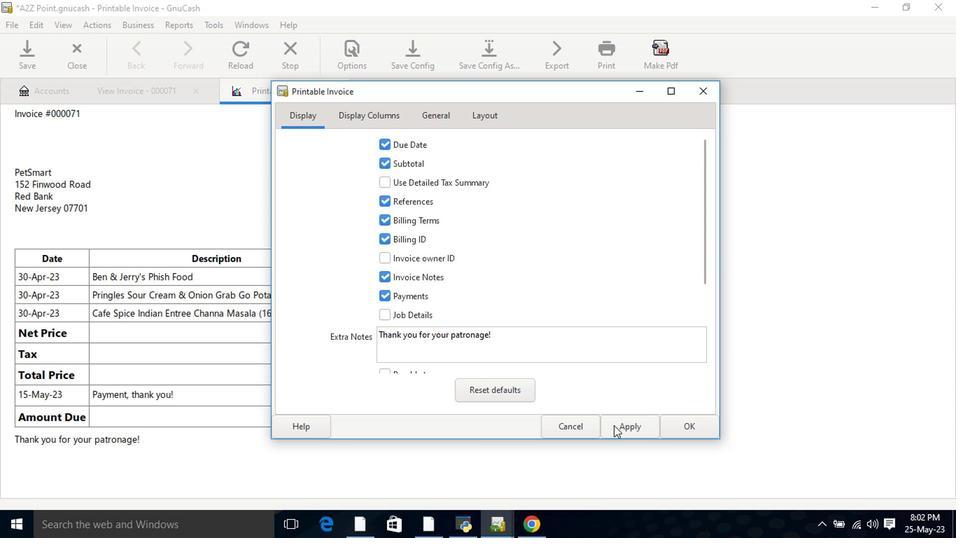 
Action: Mouse pressed left at (619, 429)
Screenshot: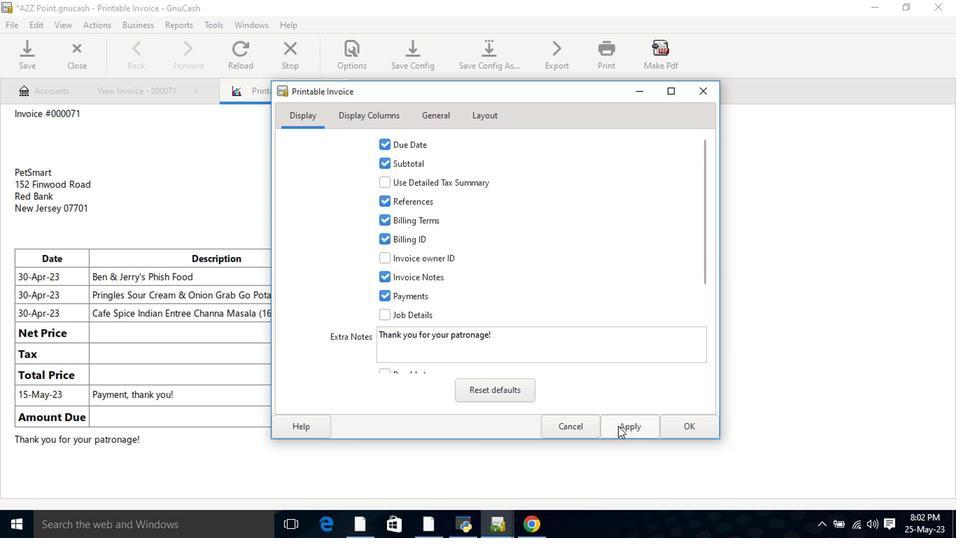 
Action: Mouse moved to (574, 434)
Screenshot: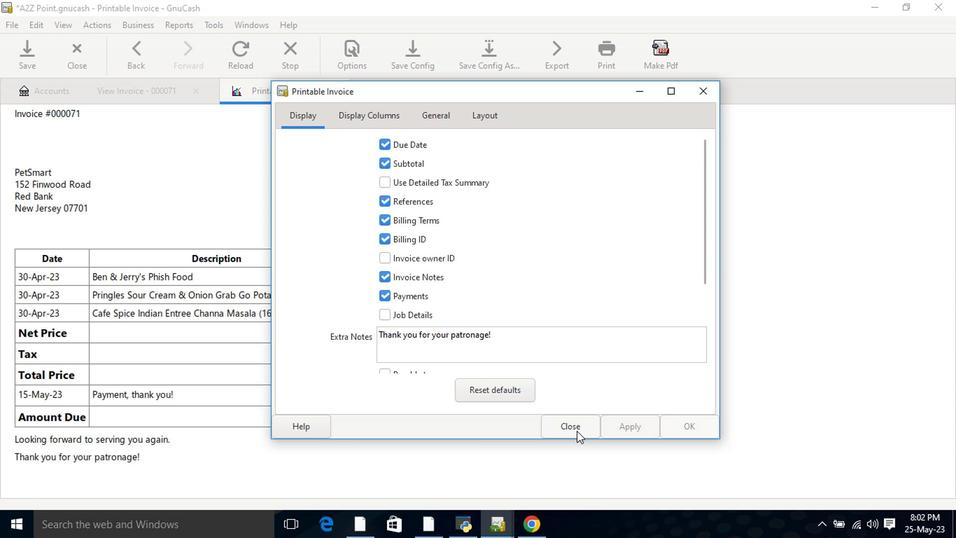 
Action: Mouse pressed left at (574, 434)
Screenshot: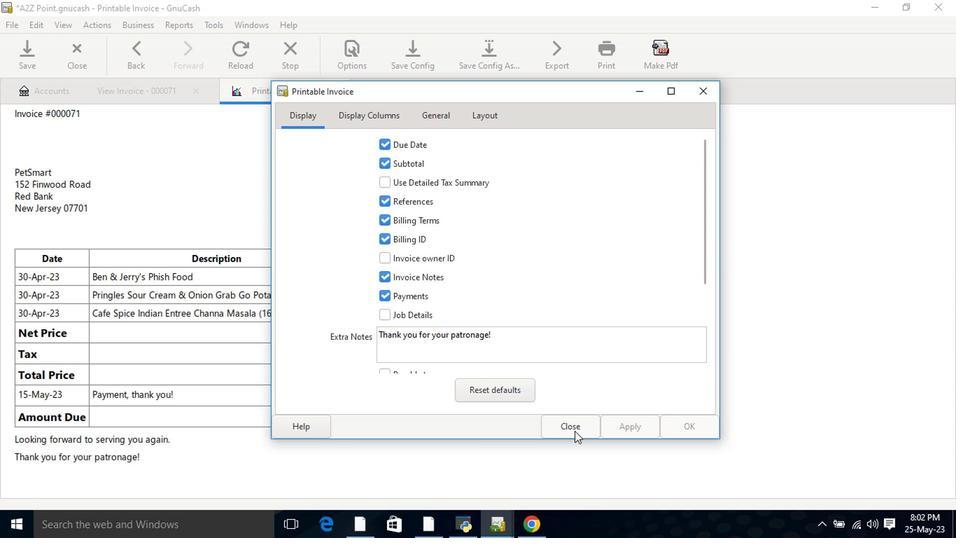 
Action: Mouse moved to (574, 434)
Screenshot: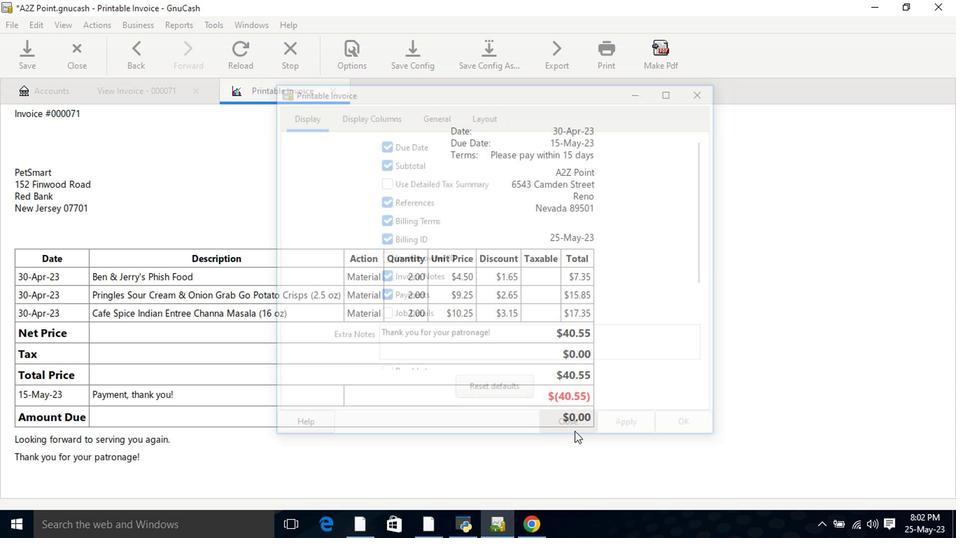 
